 Task: Search one way flight ticket for 2 adults, 2 infants in seat and 1 infant on lap in first from Tulsa: Tulsa International Airport to Jackson: Jackson Hole Airport on 5-2-2023. Choice of flights is United. Number of bags: 5 checked bags. Price is upto 95000. Outbound departure time preference is 19:45.
Action: Mouse moved to (287, 242)
Screenshot: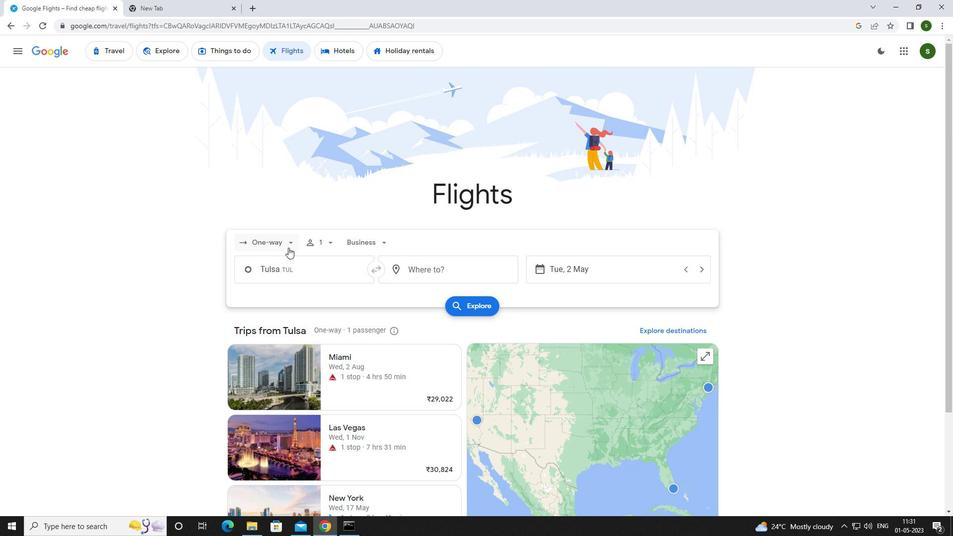 
Action: Mouse pressed left at (287, 242)
Screenshot: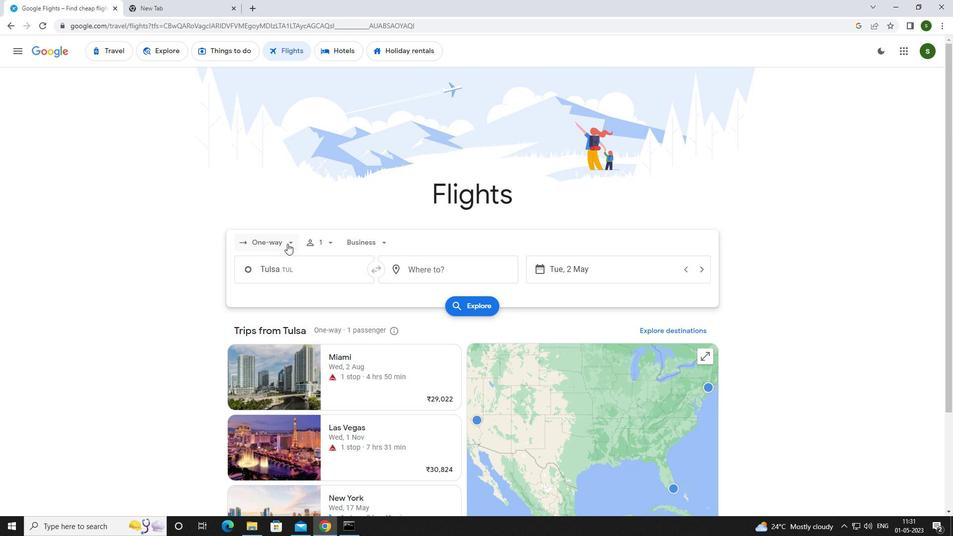 
Action: Mouse moved to (294, 287)
Screenshot: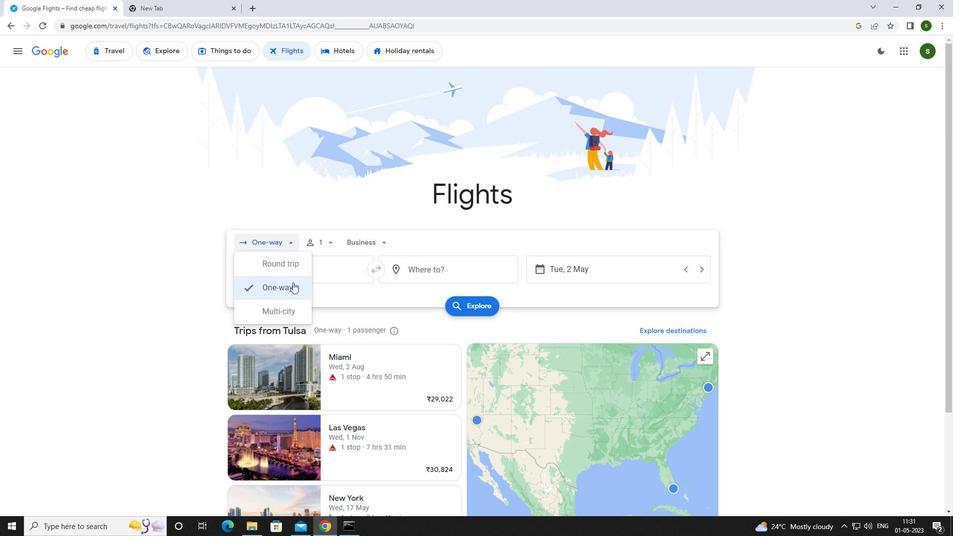 
Action: Mouse pressed left at (294, 287)
Screenshot: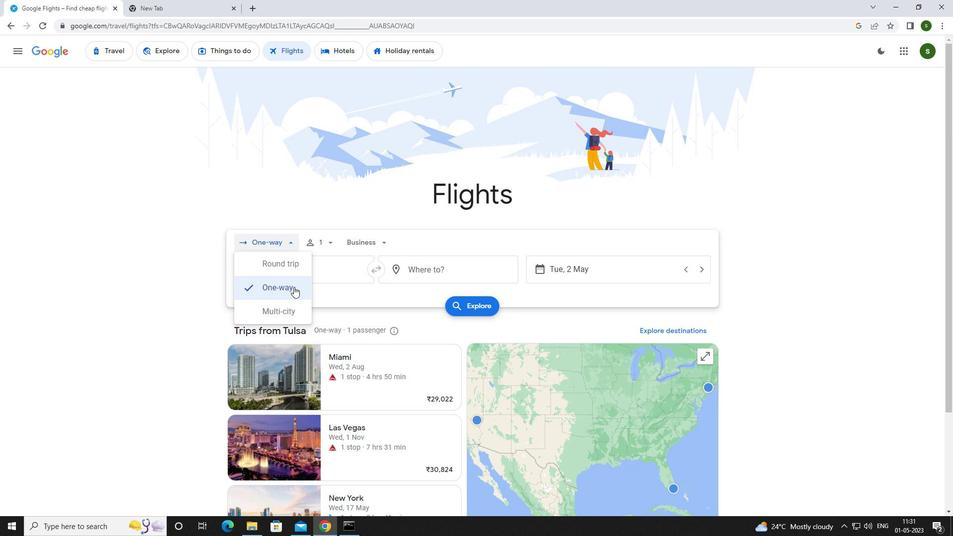 
Action: Mouse moved to (328, 244)
Screenshot: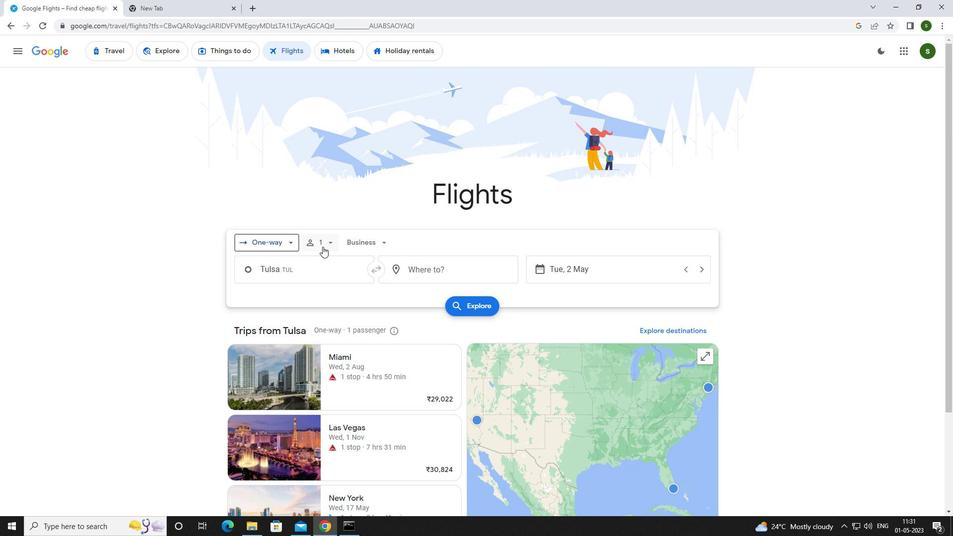 
Action: Mouse pressed left at (328, 244)
Screenshot: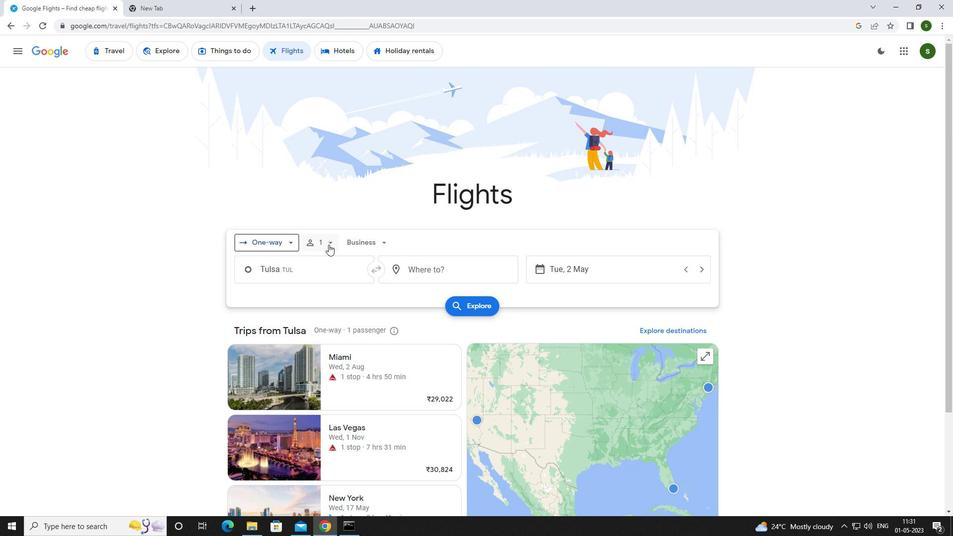 
Action: Mouse moved to (406, 271)
Screenshot: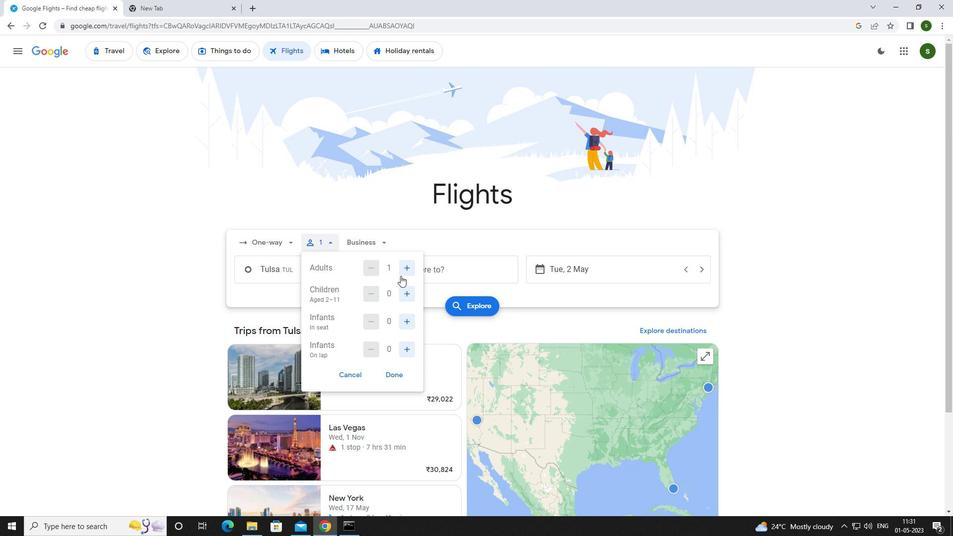 
Action: Mouse pressed left at (406, 271)
Screenshot: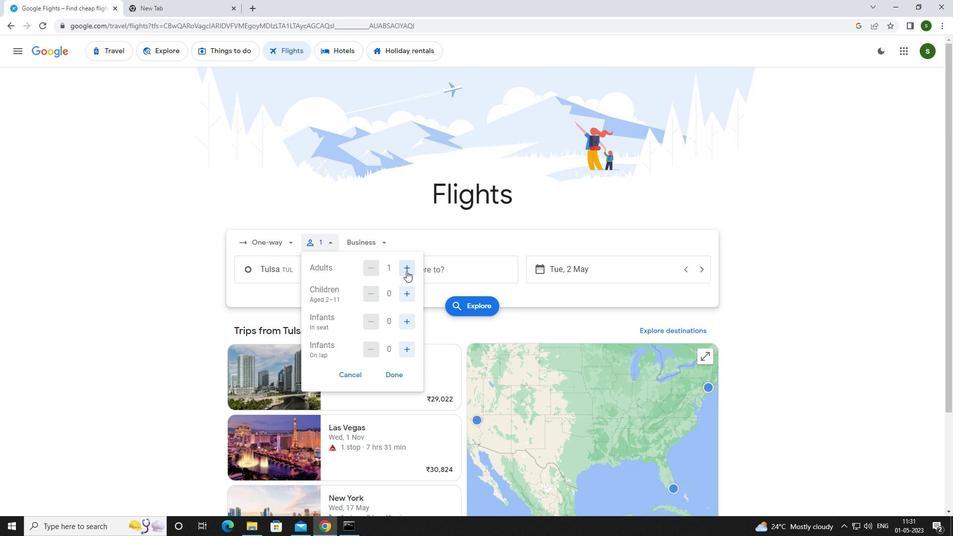 
Action: Mouse moved to (410, 319)
Screenshot: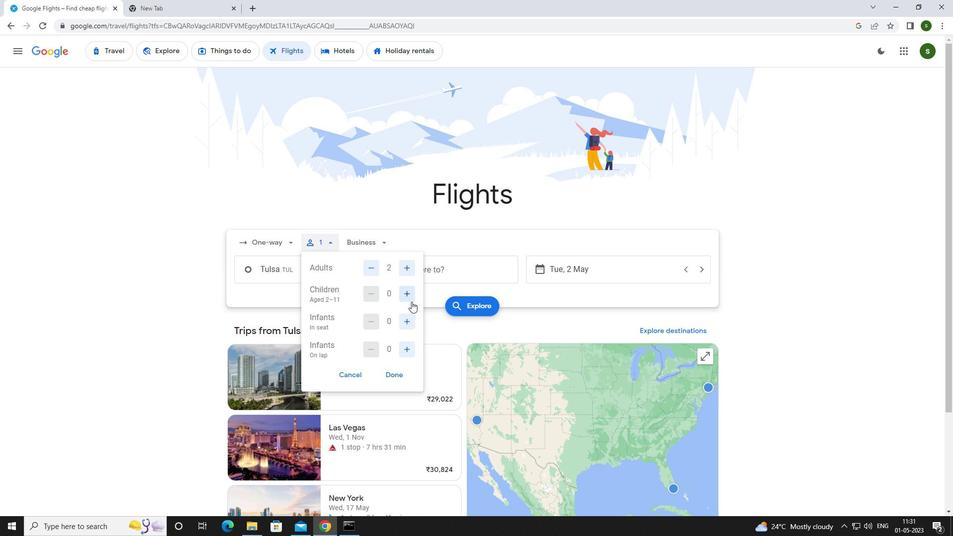 
Action: Mouse pressed left at (410, 319)
Screenshot: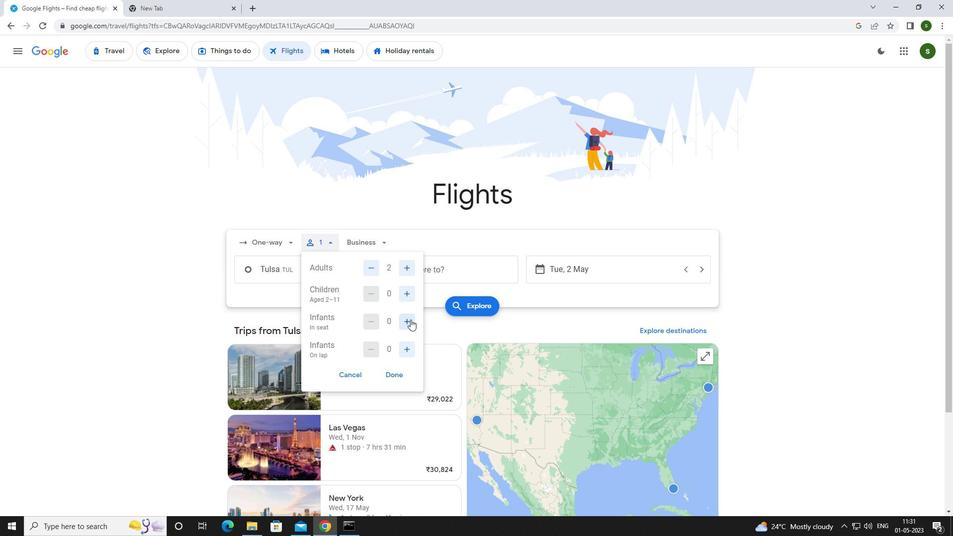 
Action: Mouse pressed left at (410, 319)
Screenshot: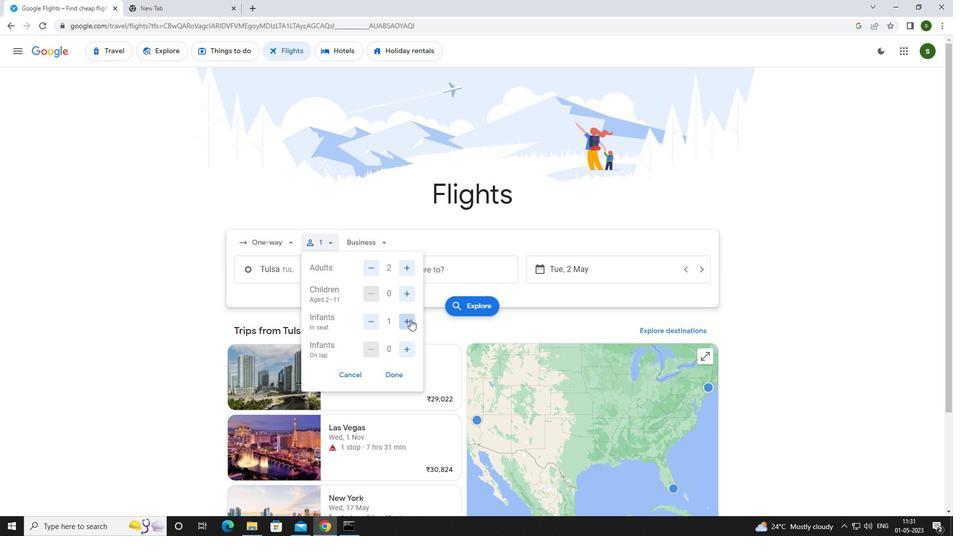 
Action: Mouse moved to (403, 346)
Screenshot: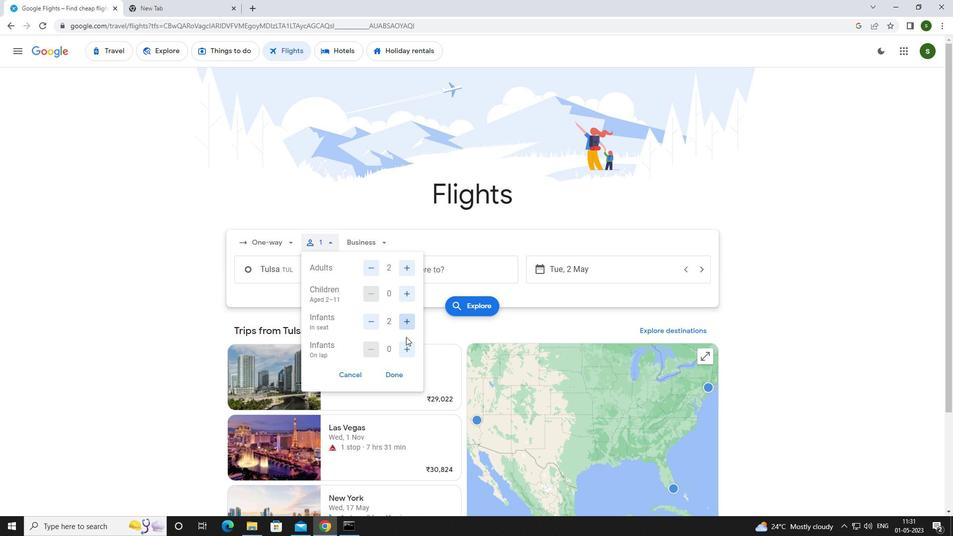 
Action: Mouse pressed left at (403, 346)
Screenshot: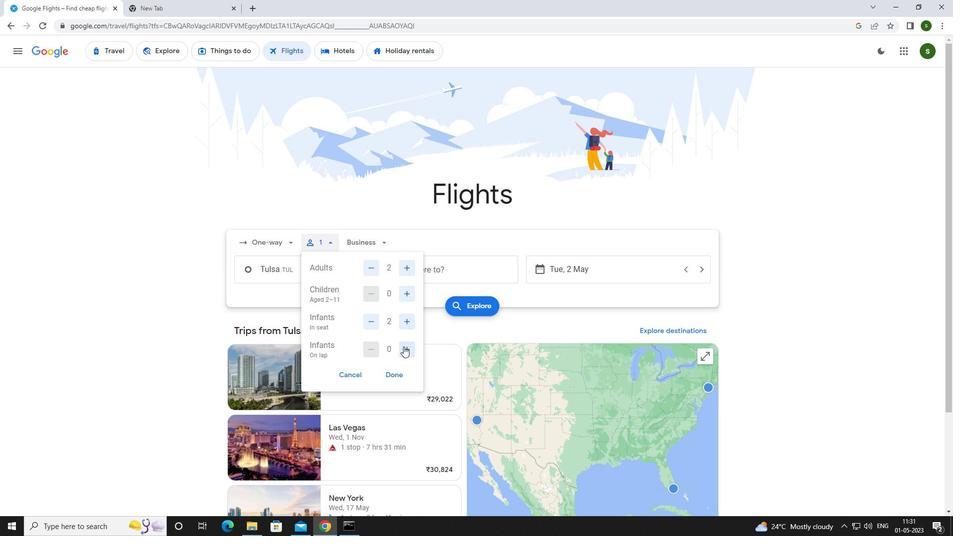 
Action: Mouse moved to (385, 245)
Screenshot: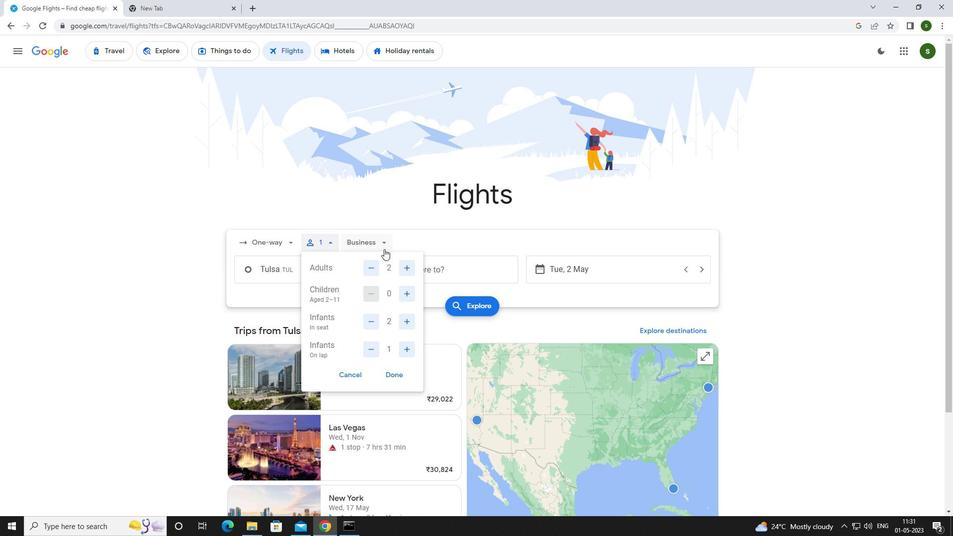 
Action: Mouse pressed left at (385, 245)
Screenshot: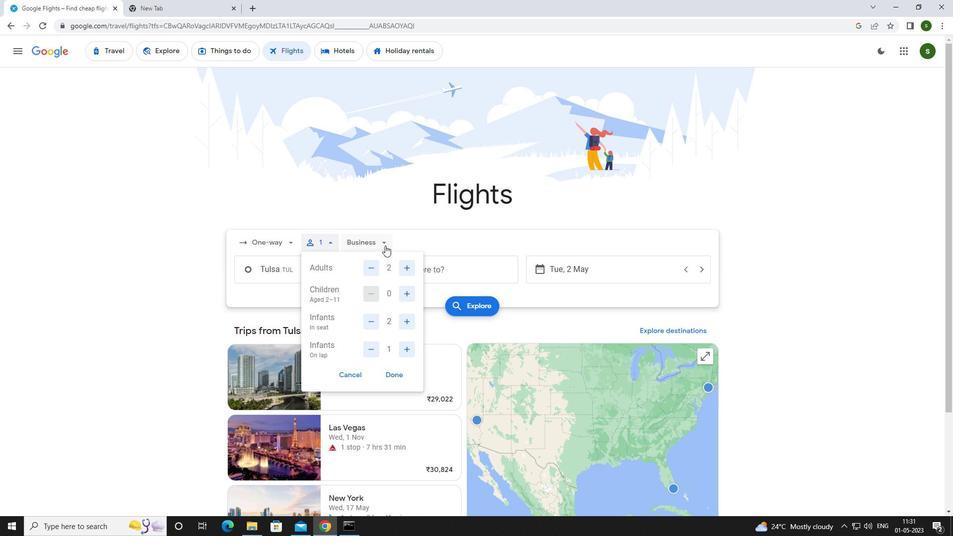 
Action: Mouse moved to (384, 338)
Screenshot: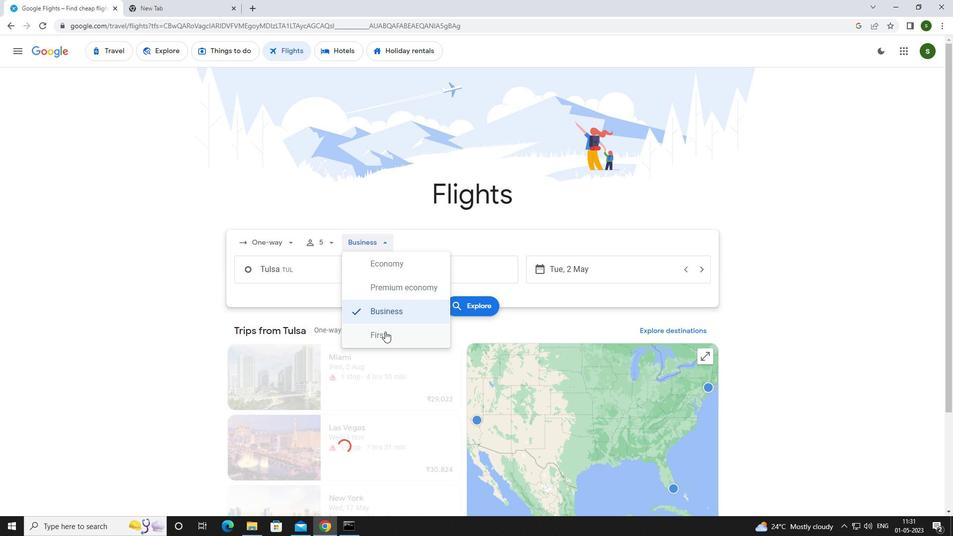 
Action: Mouse pressed left at (384, 338)
Screenshot: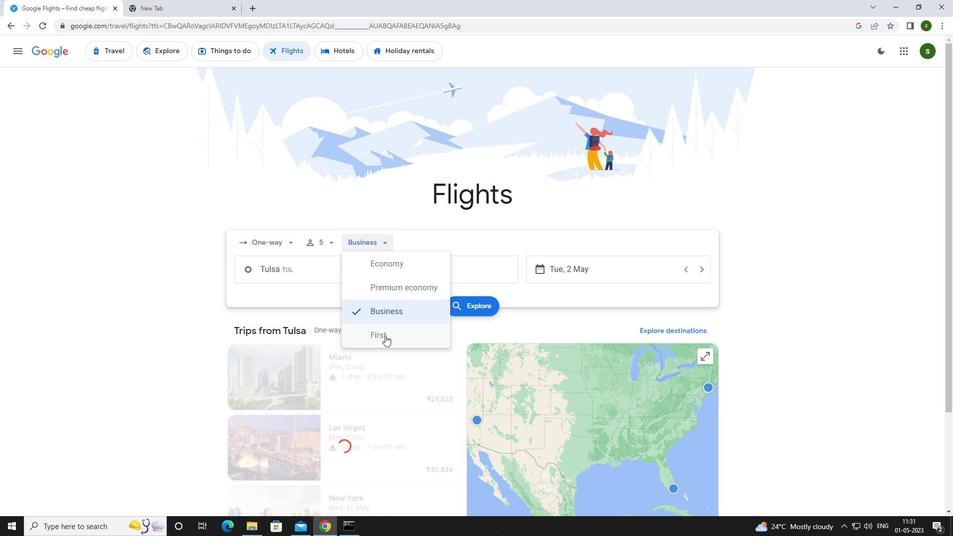 
Action: Mouse moved to (298, 265)
Screenshot: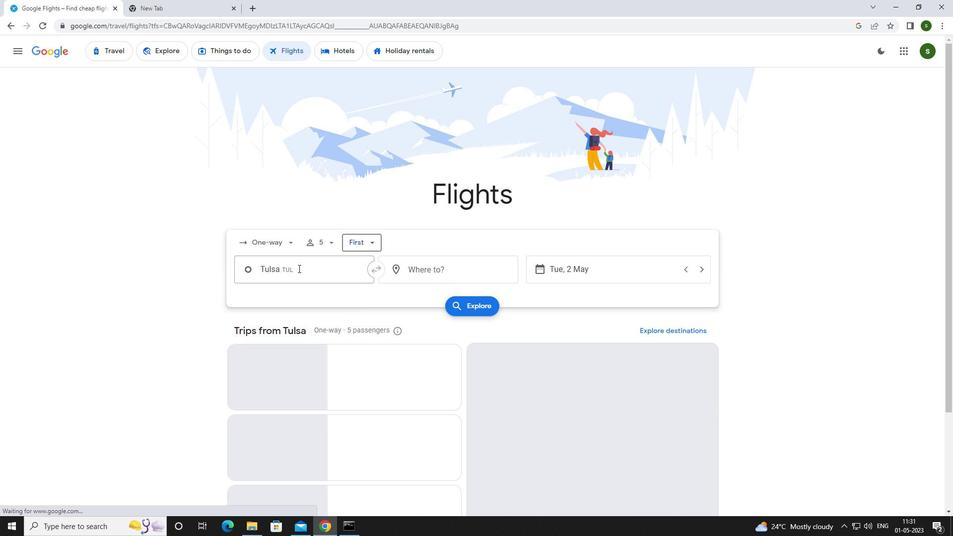 
Action: Mouse pressed left at (298, 265)
Screenshot: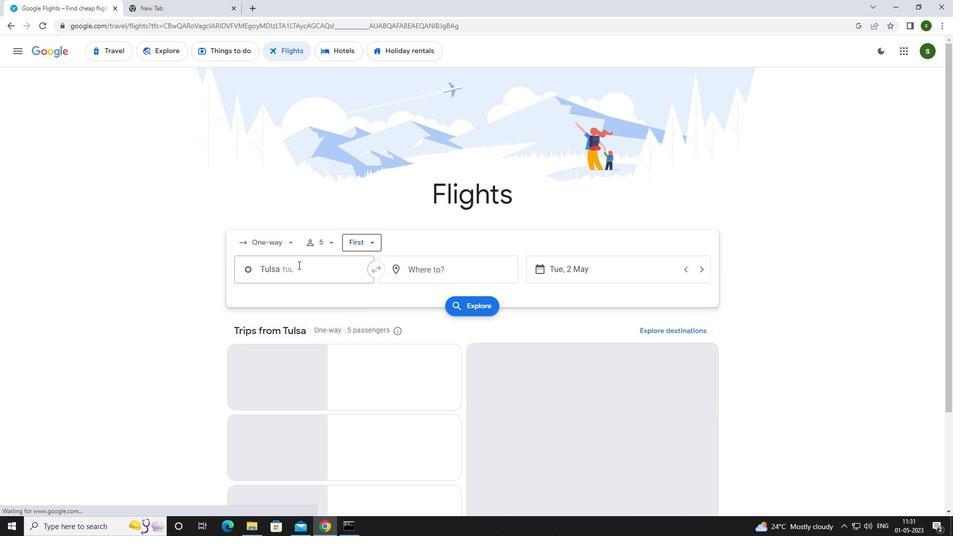 
Action: Mouse moved to (298, 264)
Screenshot: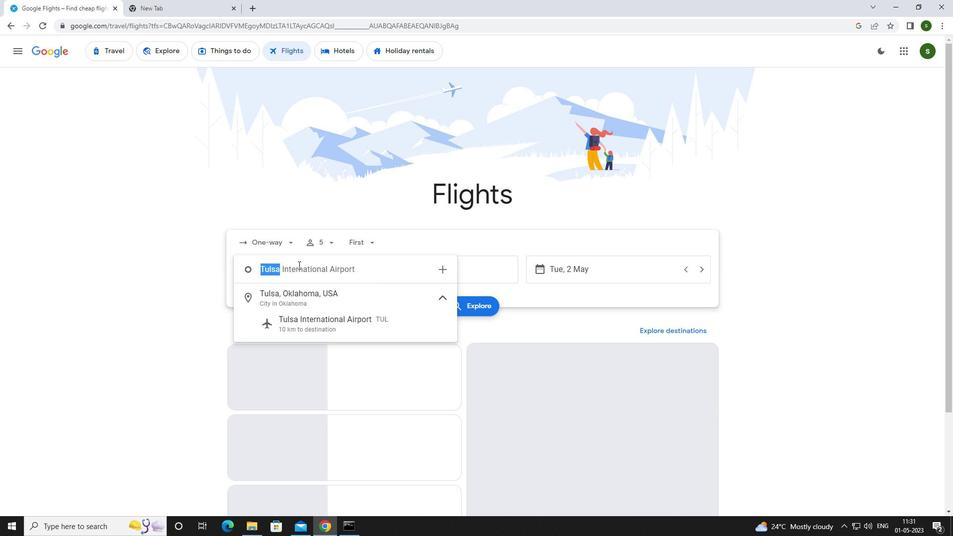 
Action: Key pressed t<Key.caps_lock>ulsa
Screenshot: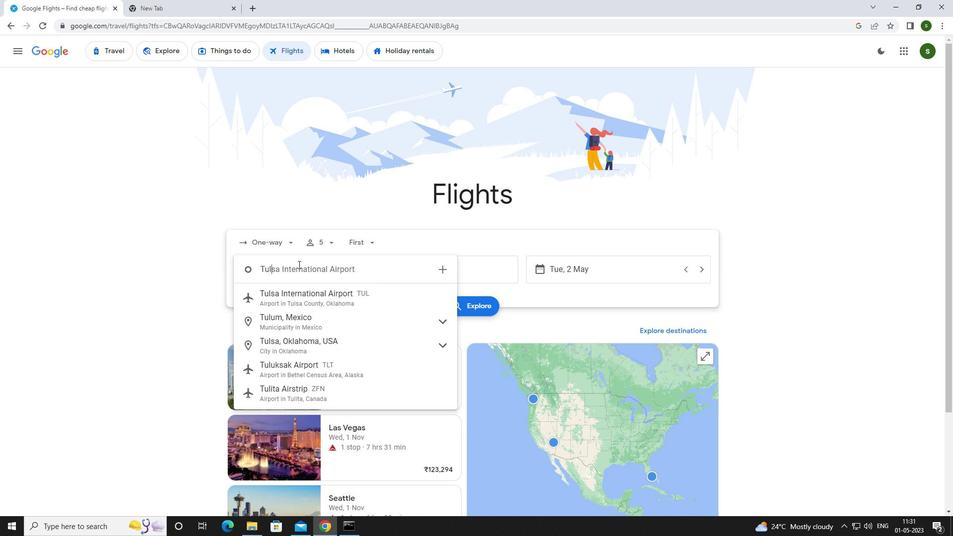 
Action: Mouse moved to (327, 332)
Screenshot: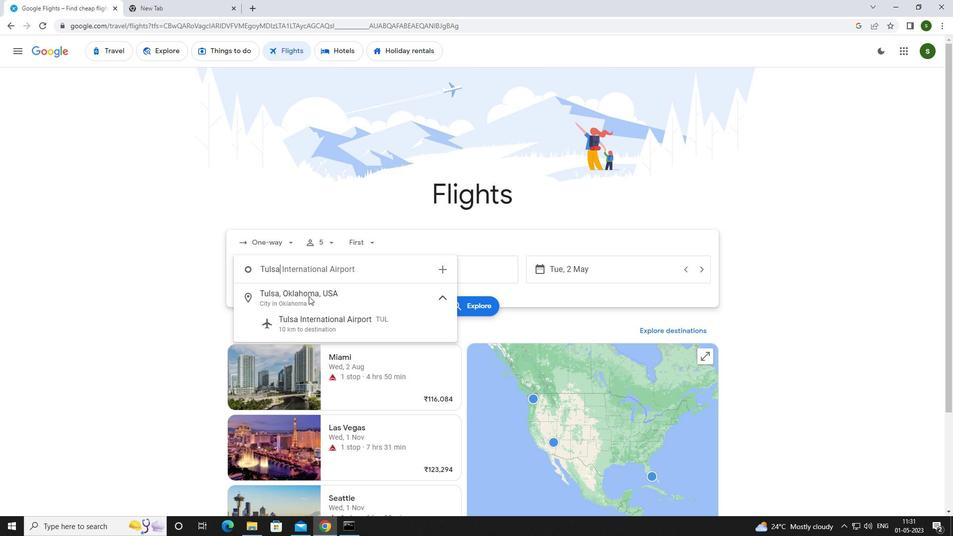 
Action: Mouse pressed left at (327, 332)
Screenshot: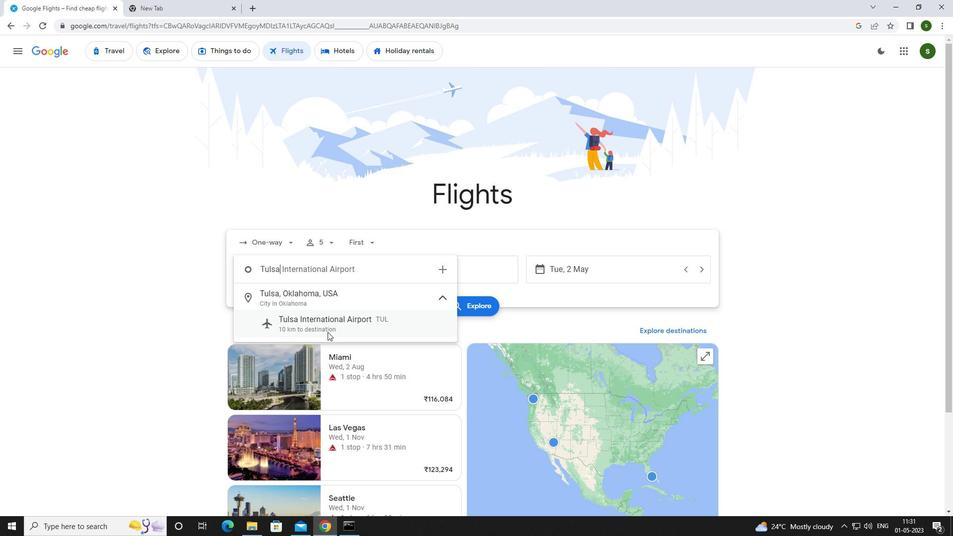 
Action: Mouse moved to (424, 270)
Screenshot: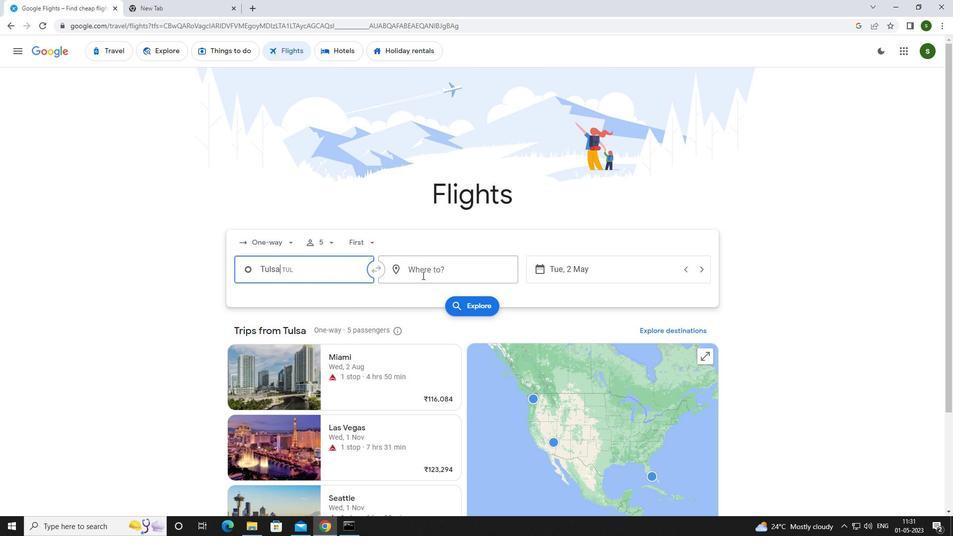 
Action: Mouse pressed left at (424, 270)
Screenshot: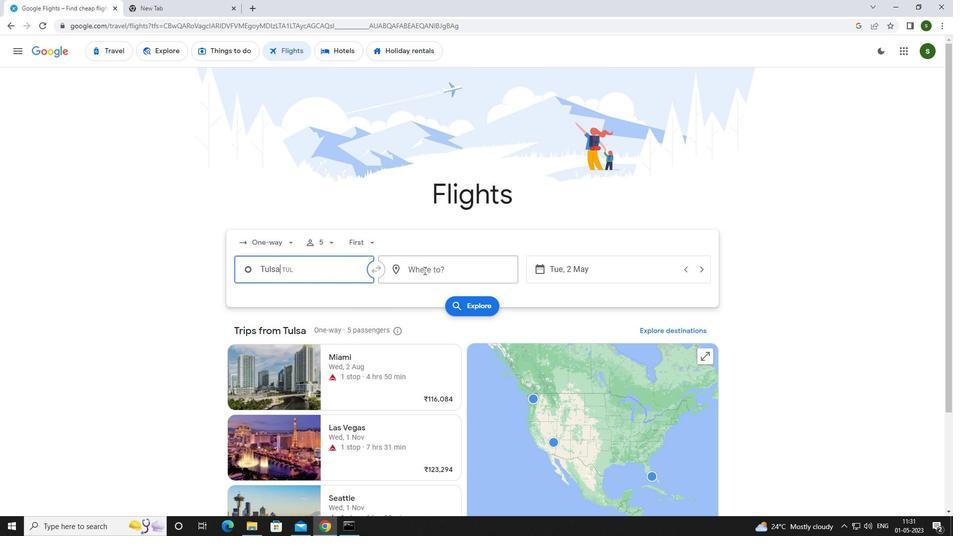 
Action: Mouse moved to (407, 274)
Screenshot: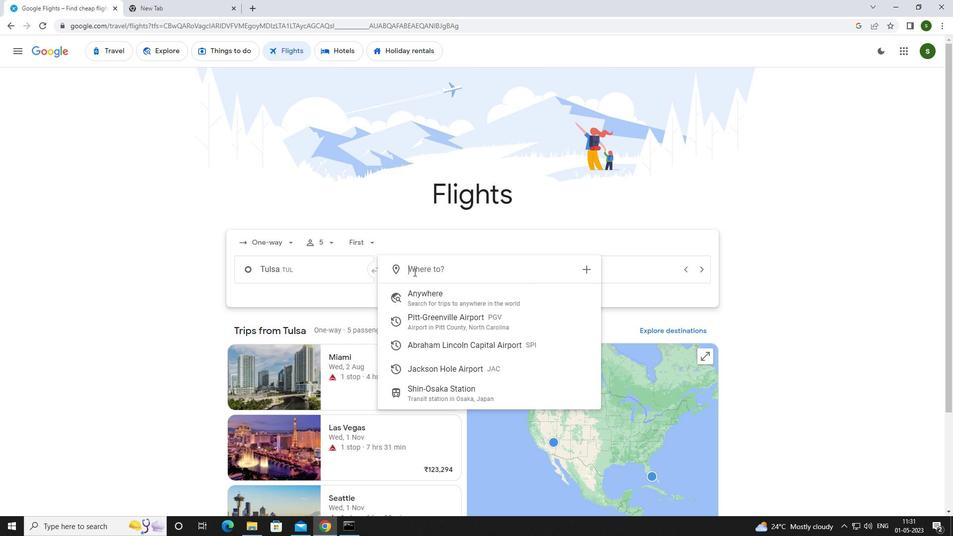 
Action: Key pressed <Key.caps_lock>j<Key.caps_lock>ackson<Key.space>h
Screenshot: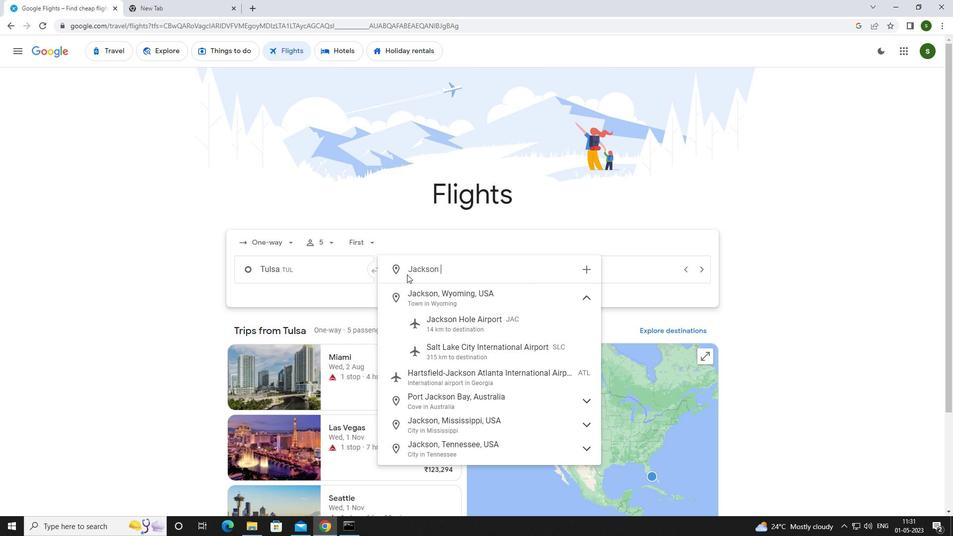 
Action: Mouse moved to (429, 316)
Screenshot: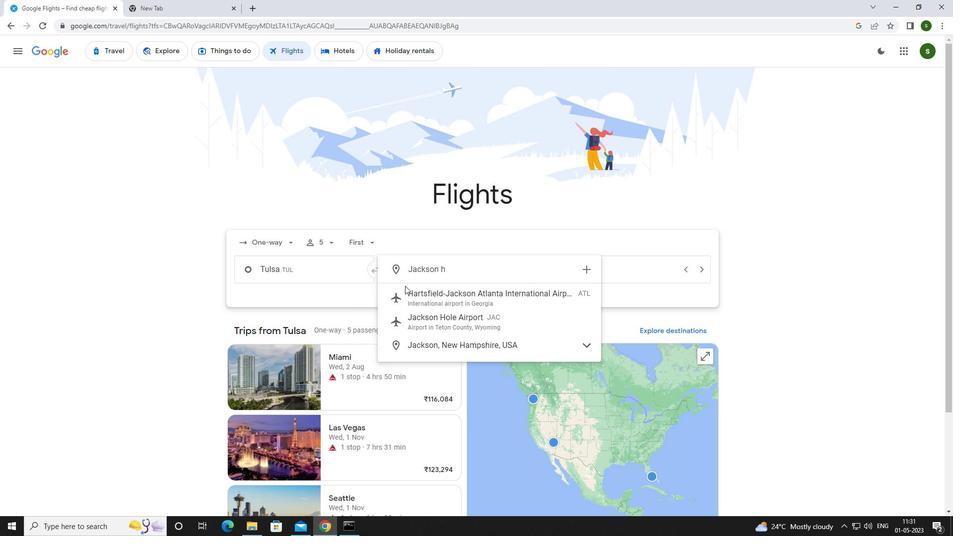 
Action: Mouse pressed left at (429, 316)
Screenshot: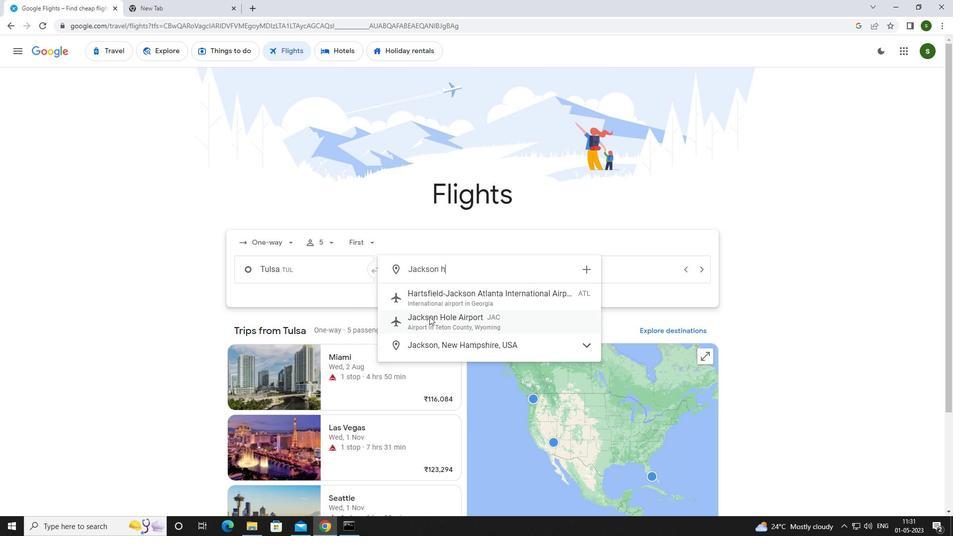 
Action: Mouse moved to (589, 274)
Screenshot: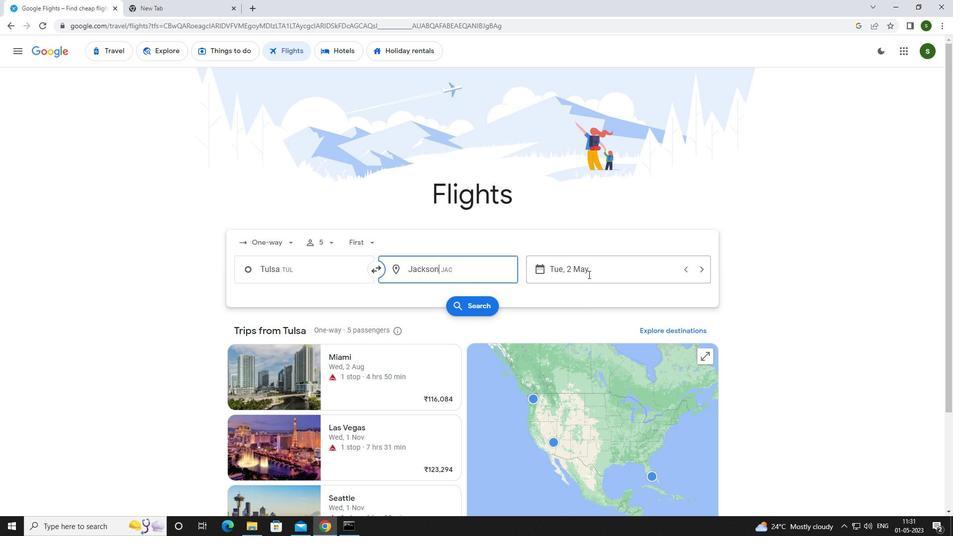 
Action: Mouse pressed left at (589, 274)
Screenshot: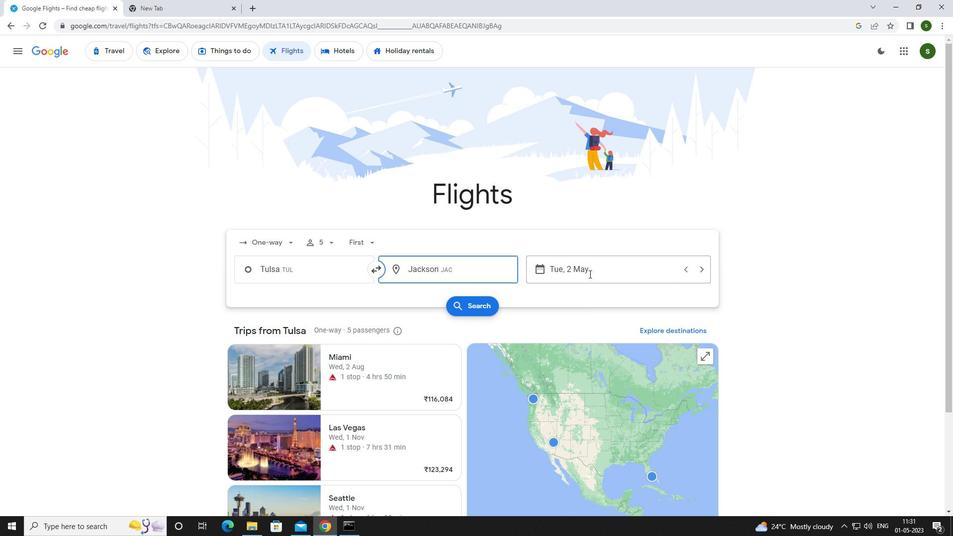 
Action: Mouse moved to (411, 336)
Screenshot: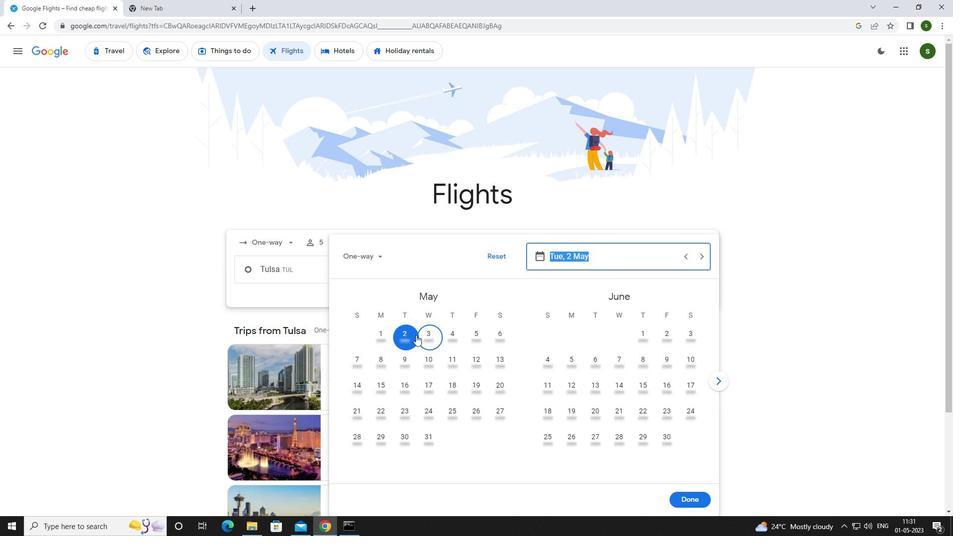 
Action: Mouse pressed left at (411, 336)
Screenshot: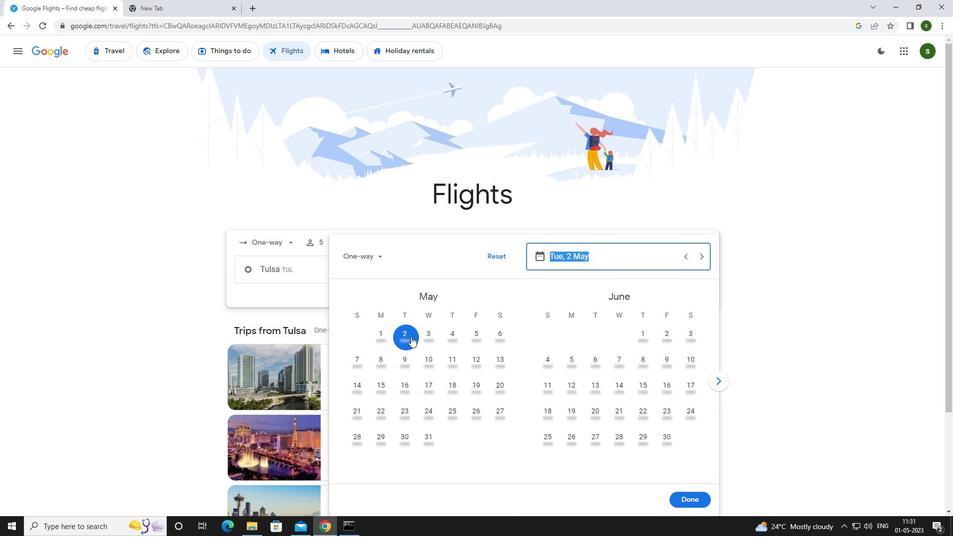 
Action: Mouse moved to (690, 496)
Screenshot: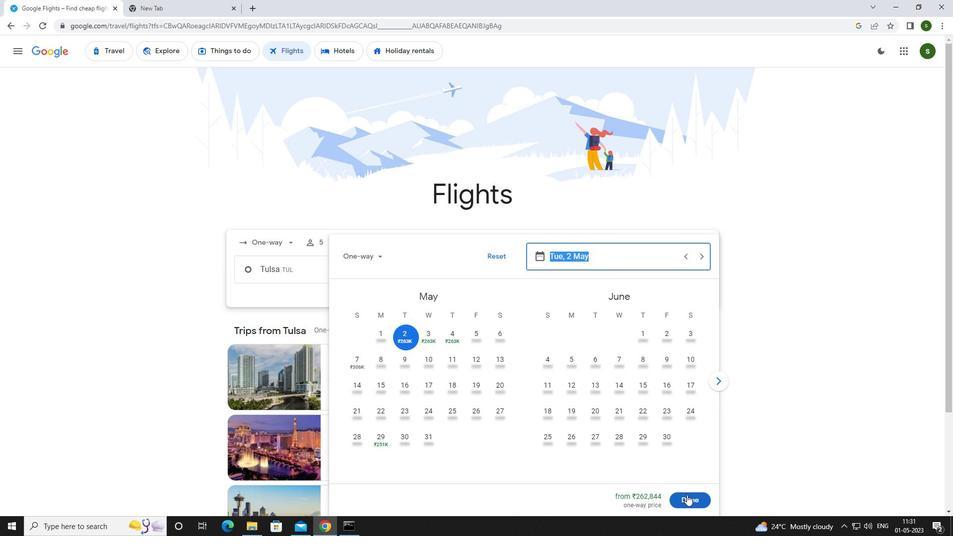 
Action: Mouse pressed left at (690, 496)
Screenshot: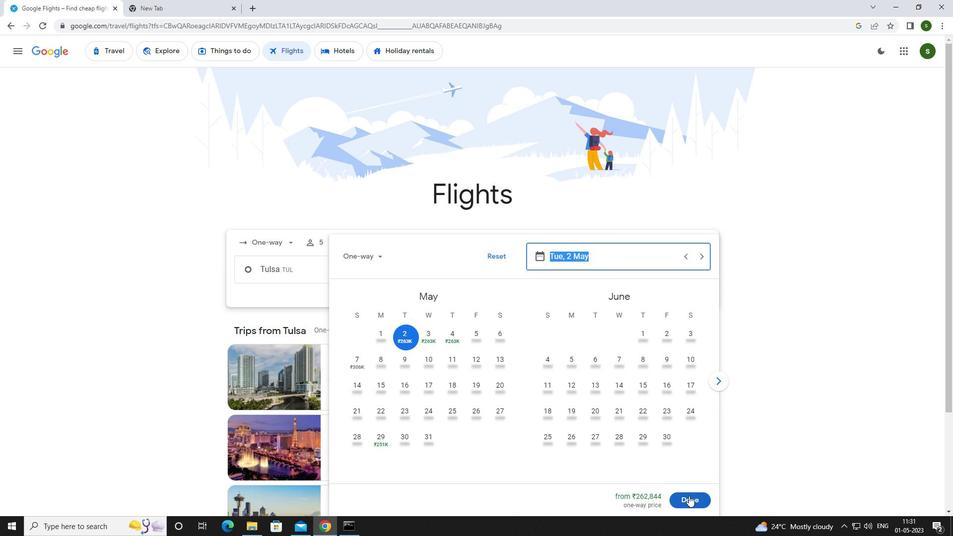 
Action: Mouse moved to (477, 309)
Screenshot: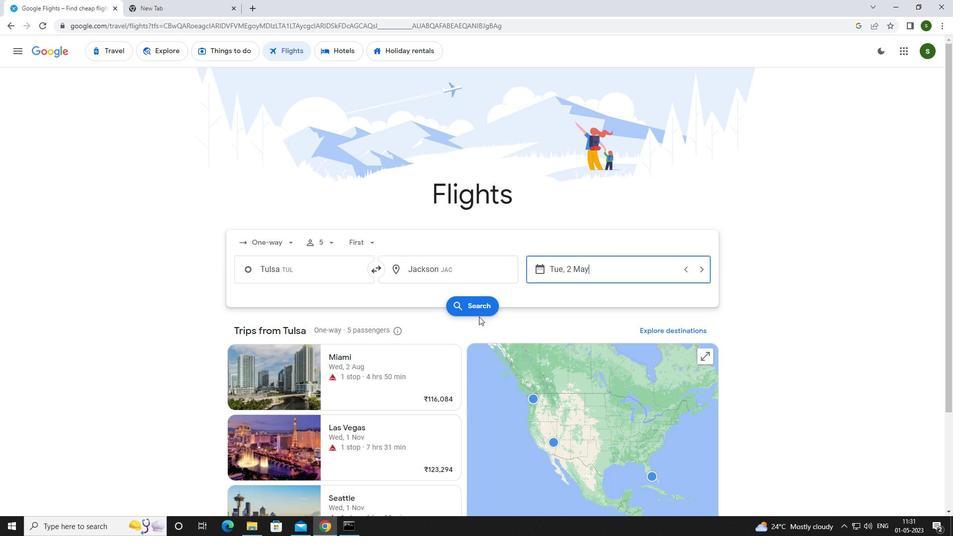 
Action: Mouse pressed left at (477, 309)
Screenshot: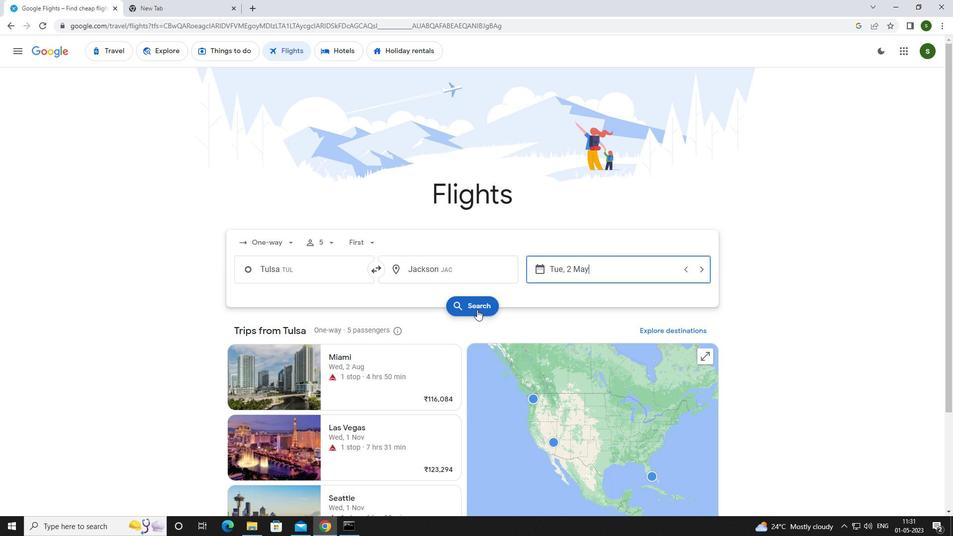 
Action: Mouse moved to (254, 144)
Screenshot: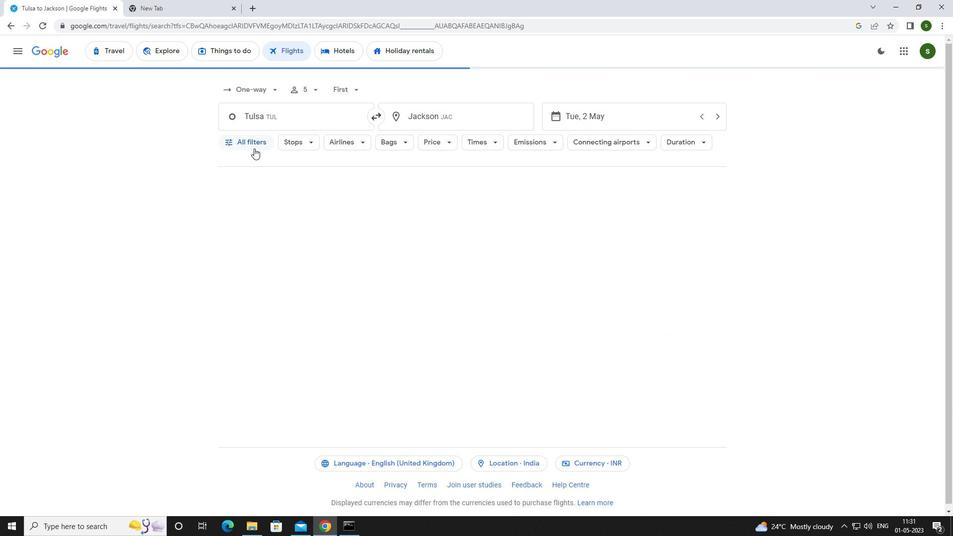 
Action: Mouse pressed left at (254, 144)
Screenshot: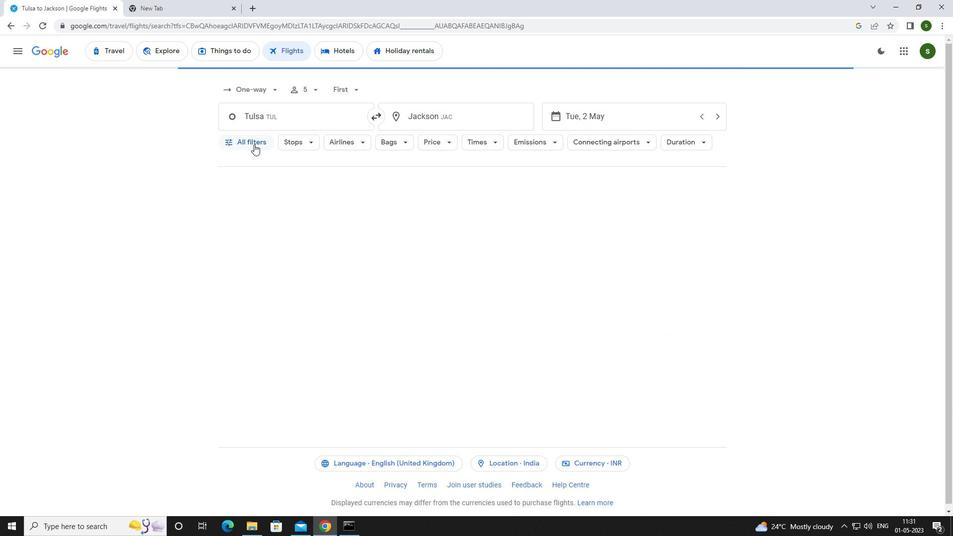 
Action: Mouse moved to (373, 354)
Screenshot: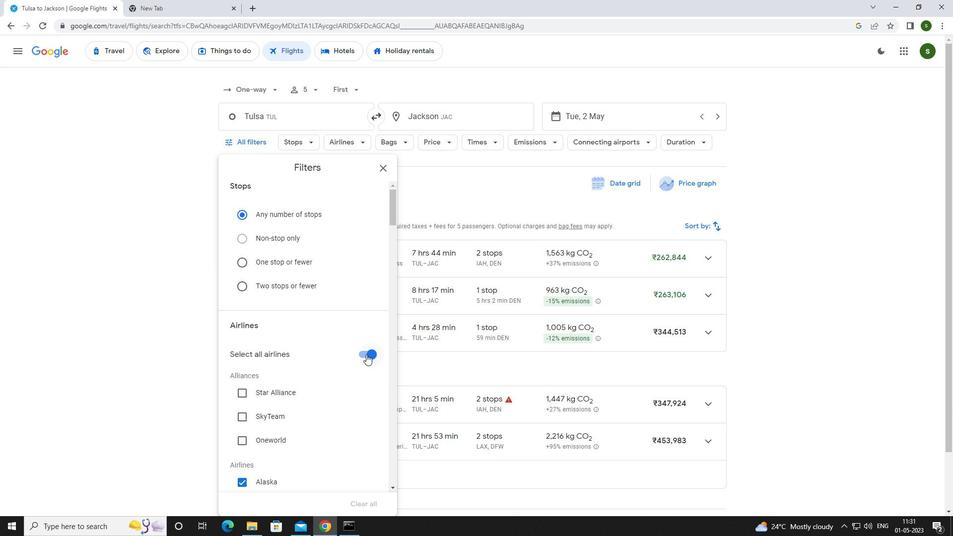 
Action: Mouse pressed left at (373, 354)
Screenshot: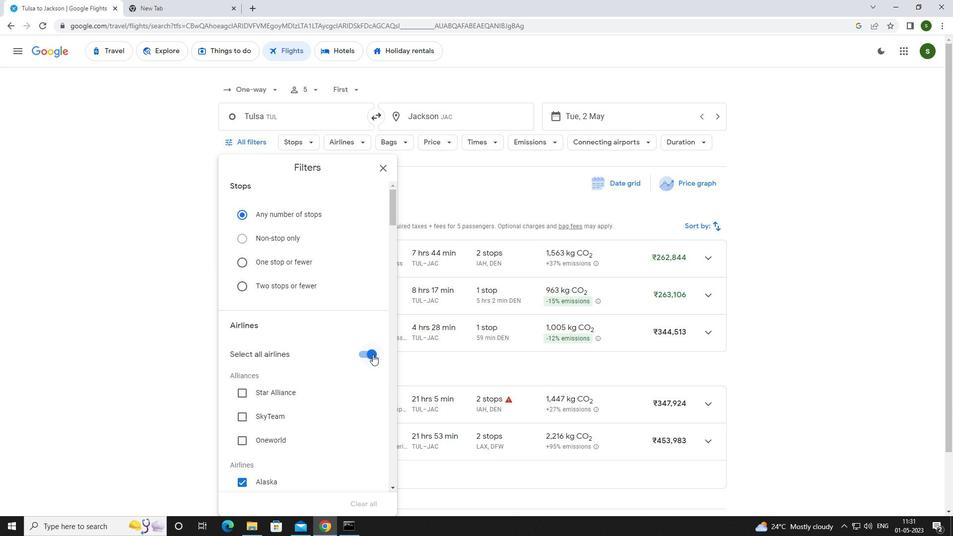 
Action: Mouse moved to (337, 290)
Screenshot: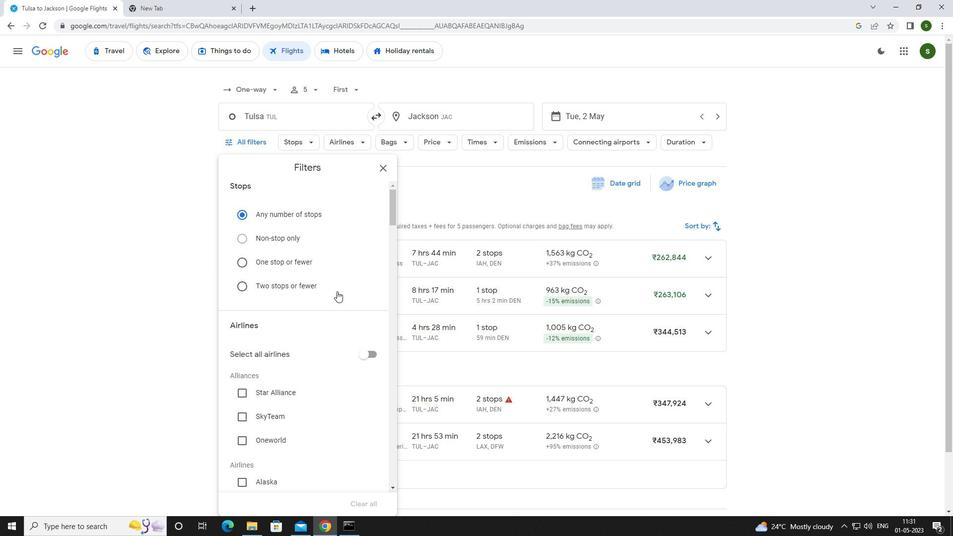 
Action: Mouse scrolled (337, 290) with delta (0, 0)
Screenshot: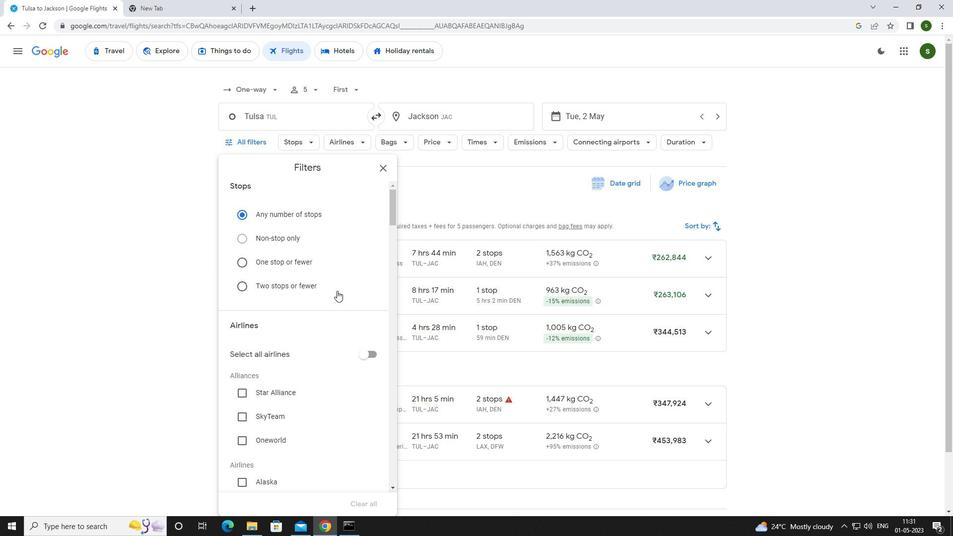 
Action: Mouse scrolled (337, 290) with delta (0, 0)
Screenshot: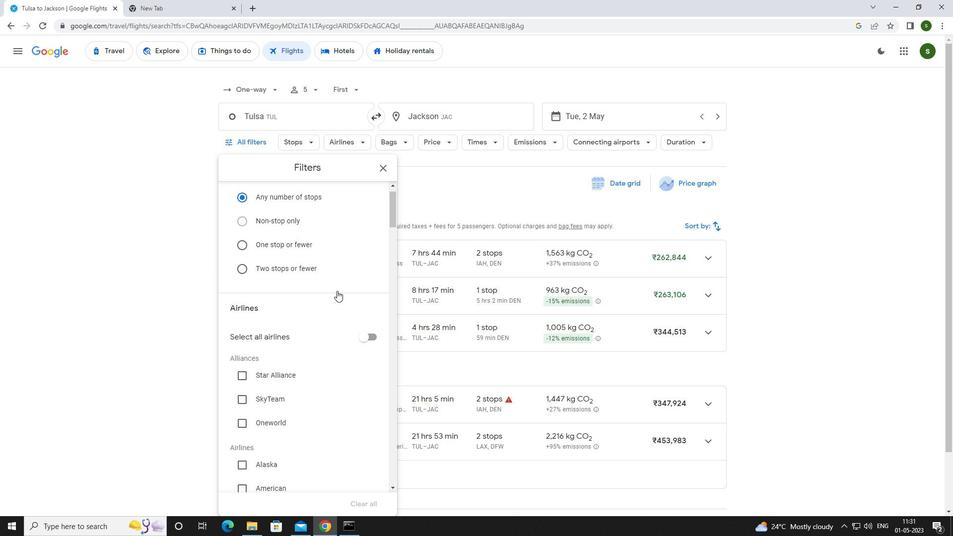 
Action: Mouse scrolled (337, 290) with delta (0, 0)
Screenshot: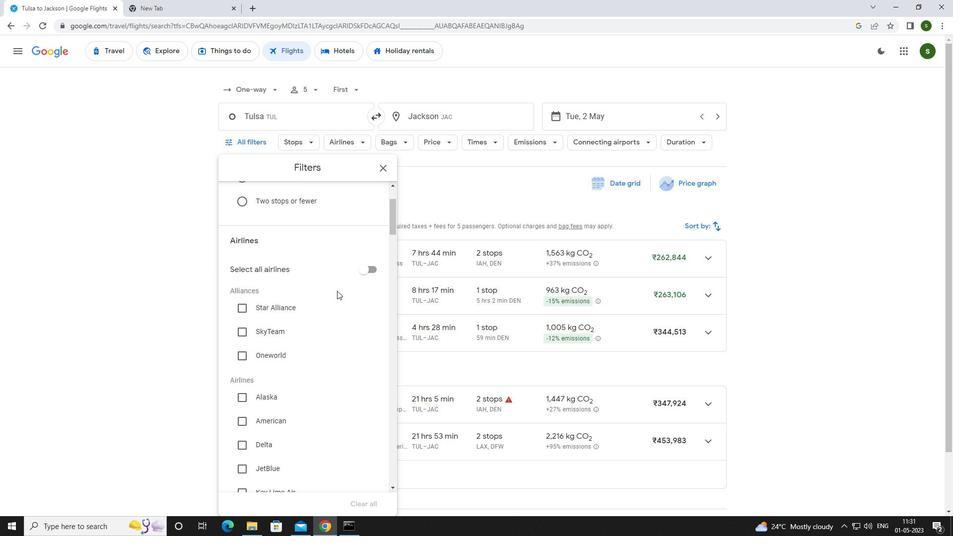 
Action: Mouse scrolled (337, 290) with delta (0, 0)
Screenshot: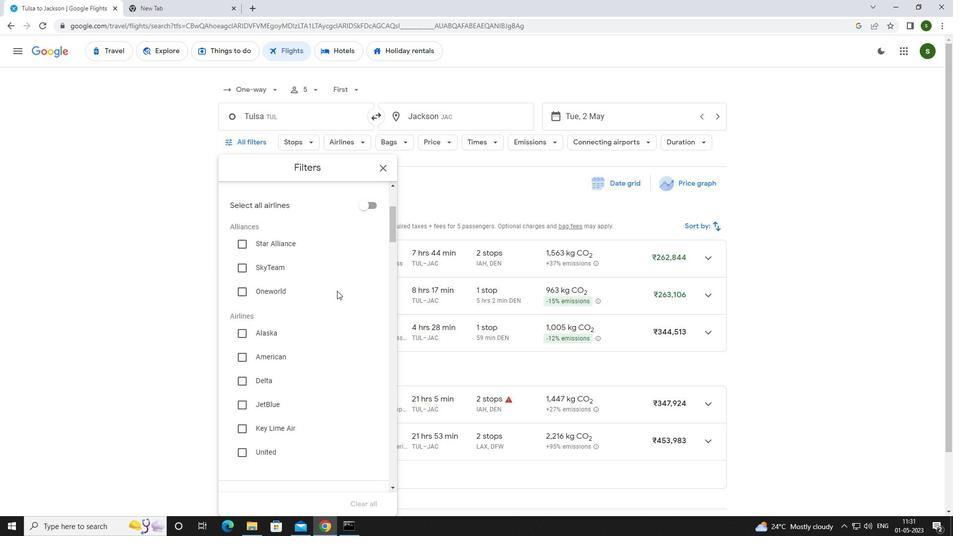 
Action: Mouse scrolled (337, 290) with delta (0, 0)
Screenshot: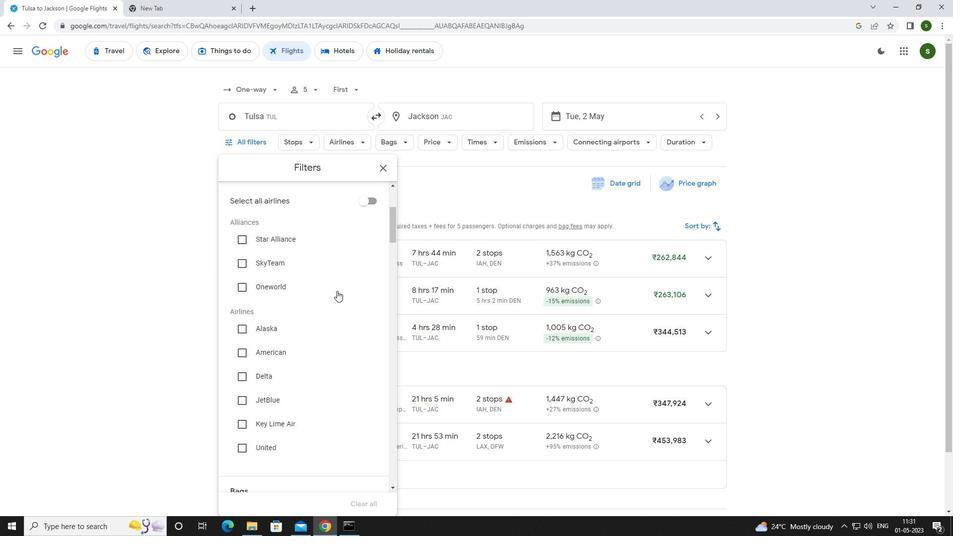 
Action: Mouse scrolled (337, 290) with delta (0, 0)
Screenshot: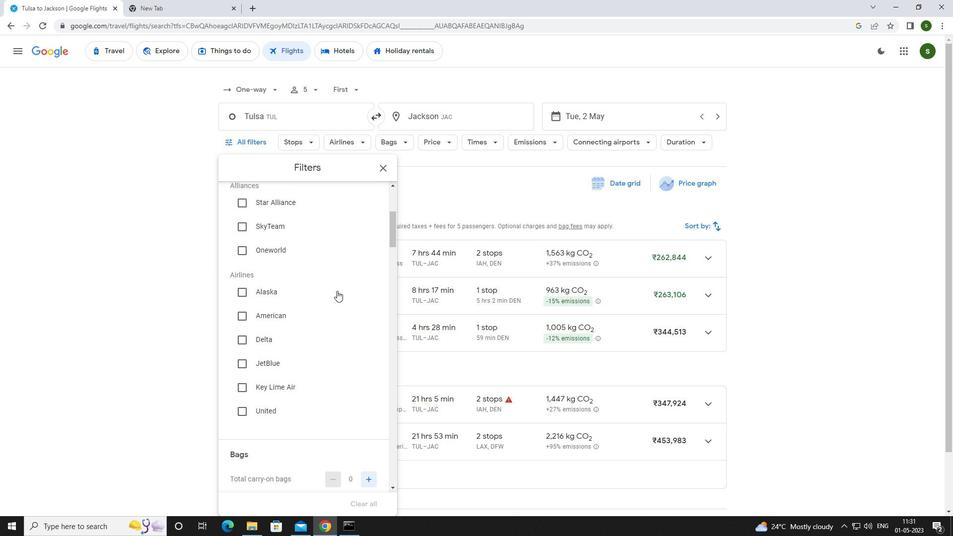 
Action: Mouse moved to (267, 301)
Screenshot: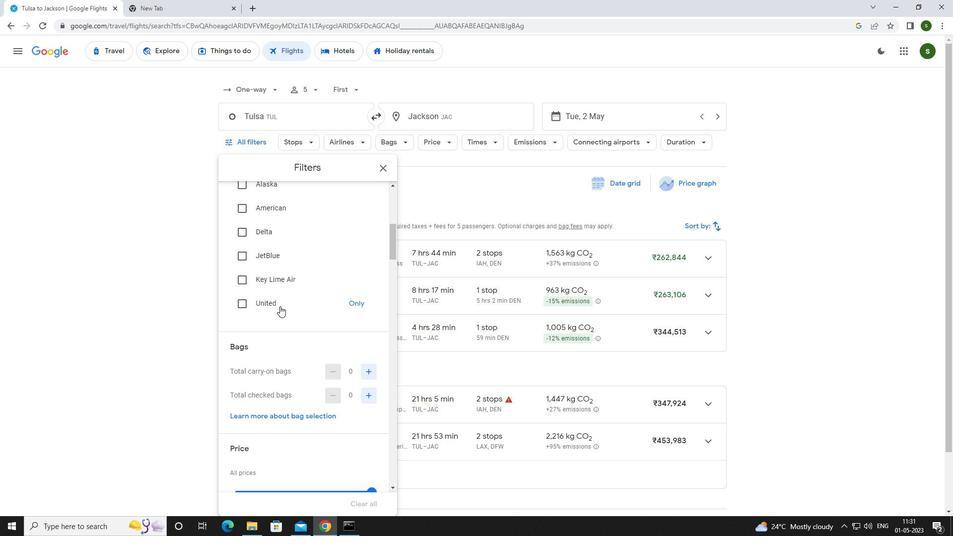 
Action: Mouse pressed left at (267, 301)
Screenshot: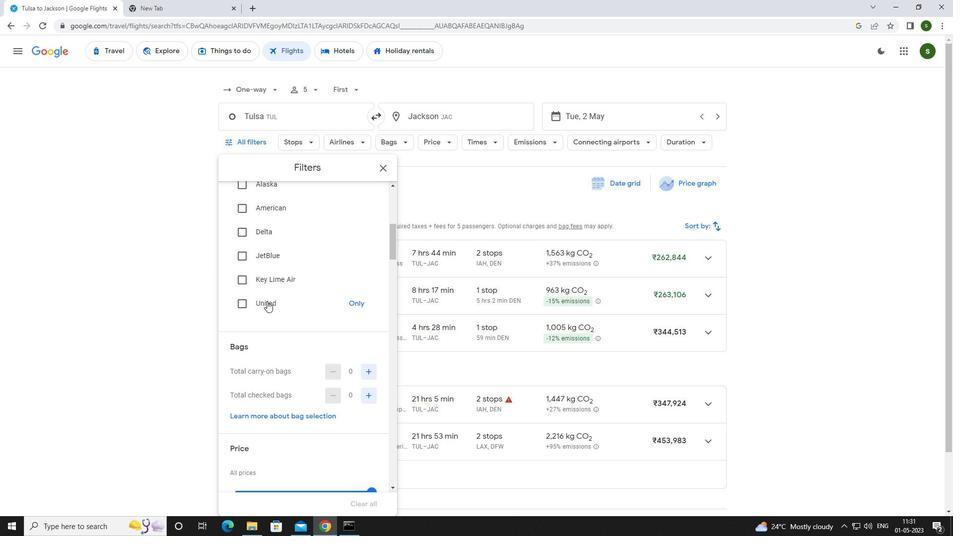 
Action: Mouse scrolled (267, 300) with delta (0, 0)
Screenshot: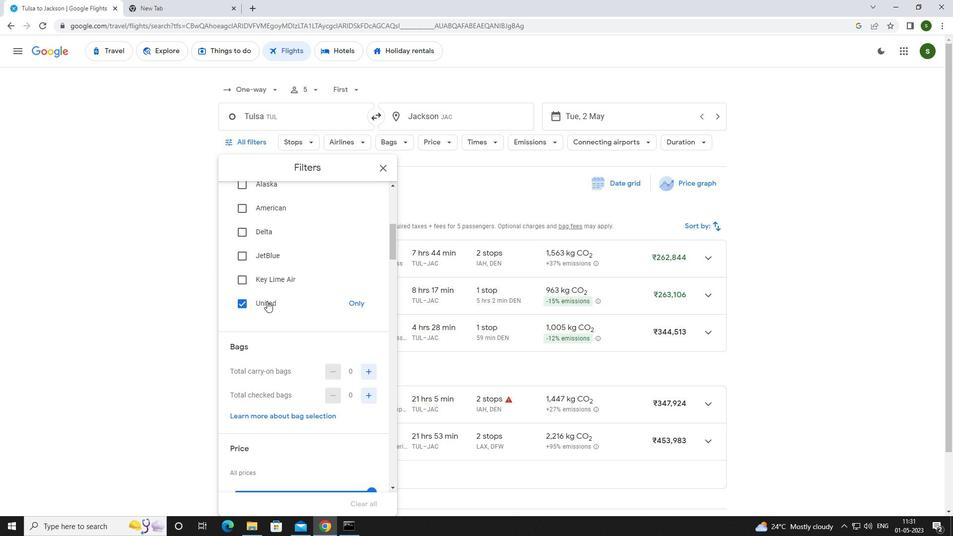 
Action: Mouse scrolled (267, 300) with delta (0, 0)
Screenshot: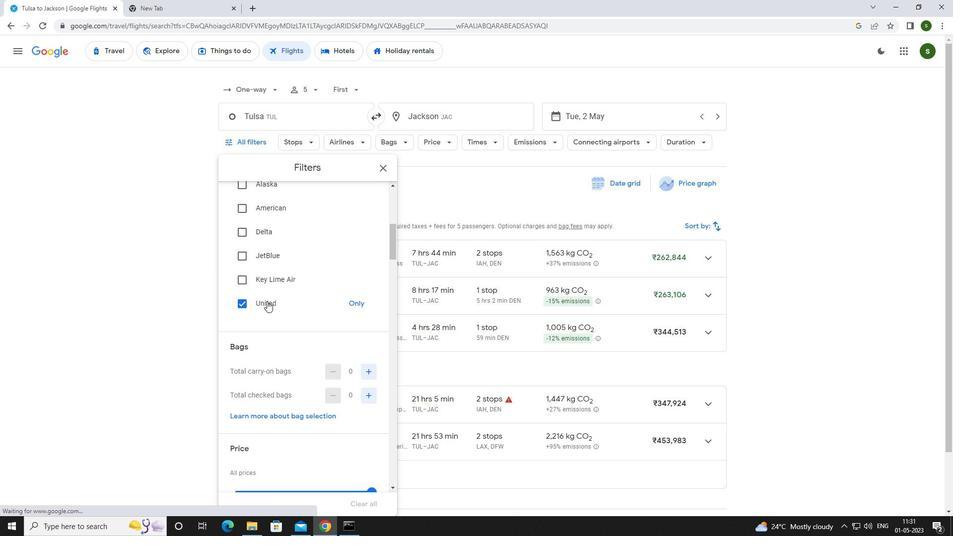 
Action: Mouse moved to (366, 297)
Screenshot: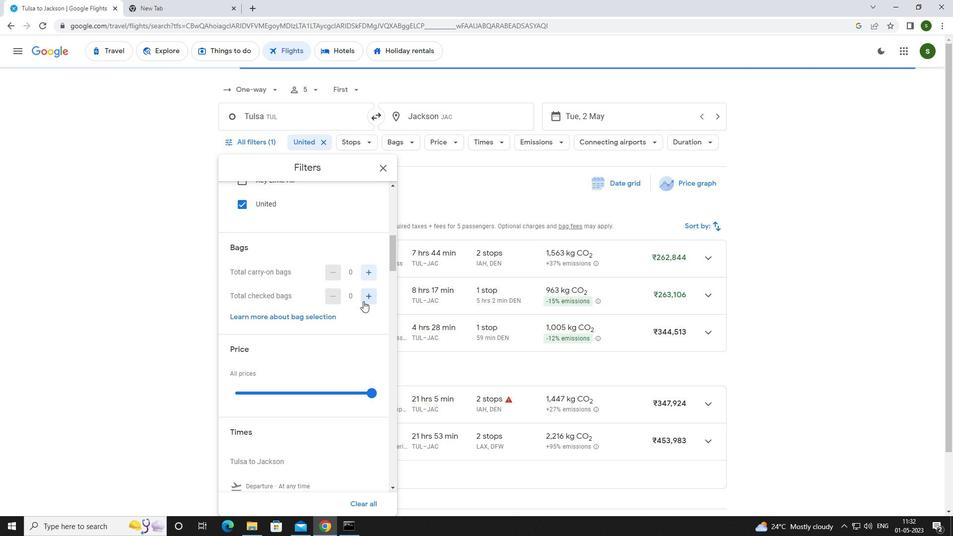 
Action: Mouse pressed left at (366, 297)
Screenshot: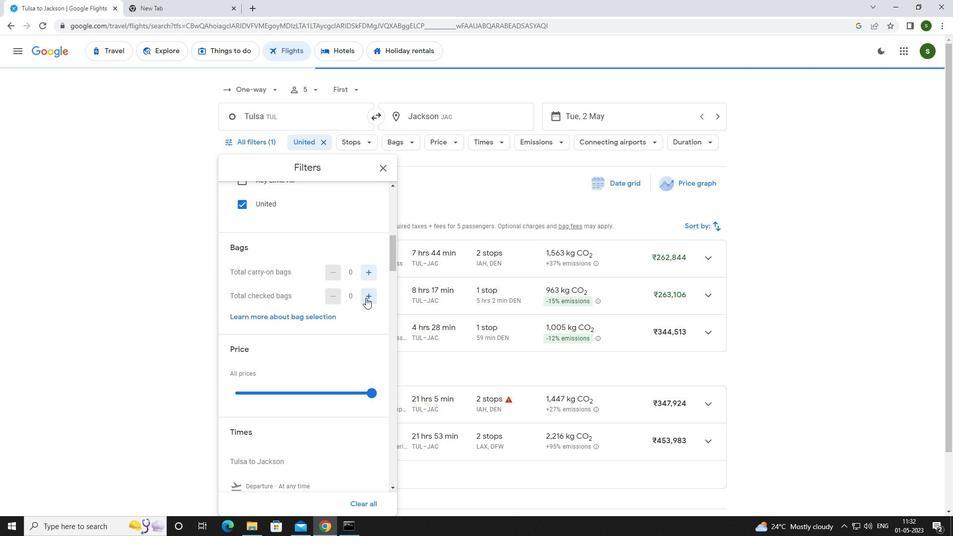 
Action: Mouse pressed left at (366, 297)
Screenshot: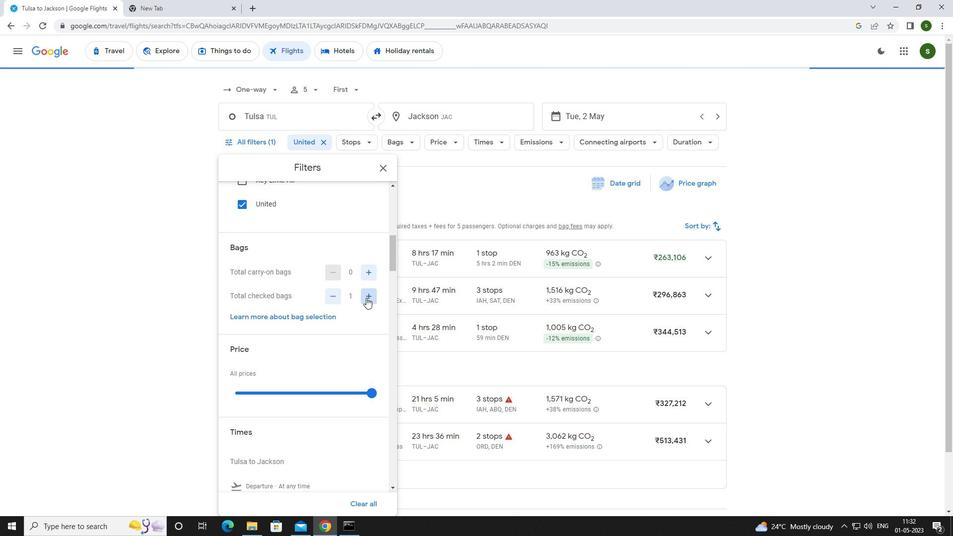 
Action: Mouse pressed left at (366, 297)
Screenshot: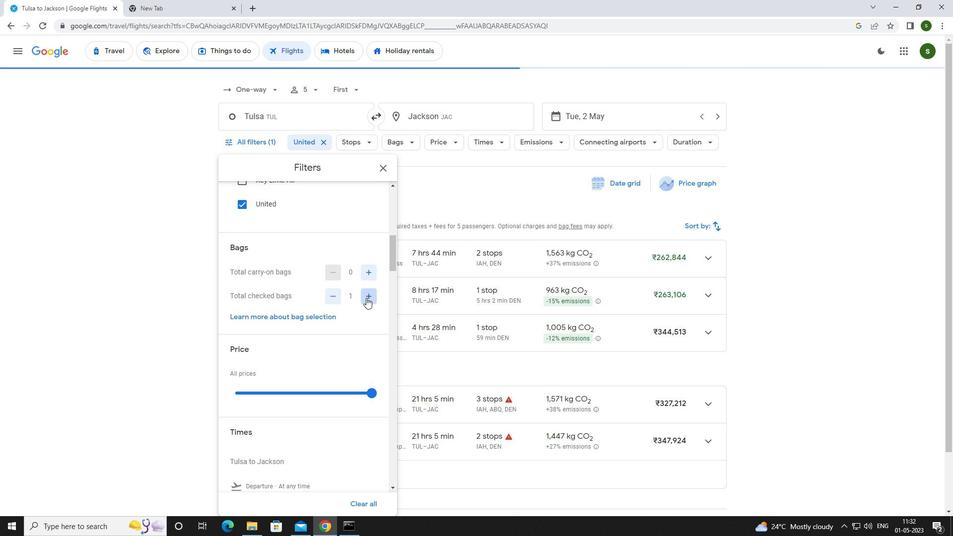
Action: Mouse pressed left at (366, 297)
Screenshot: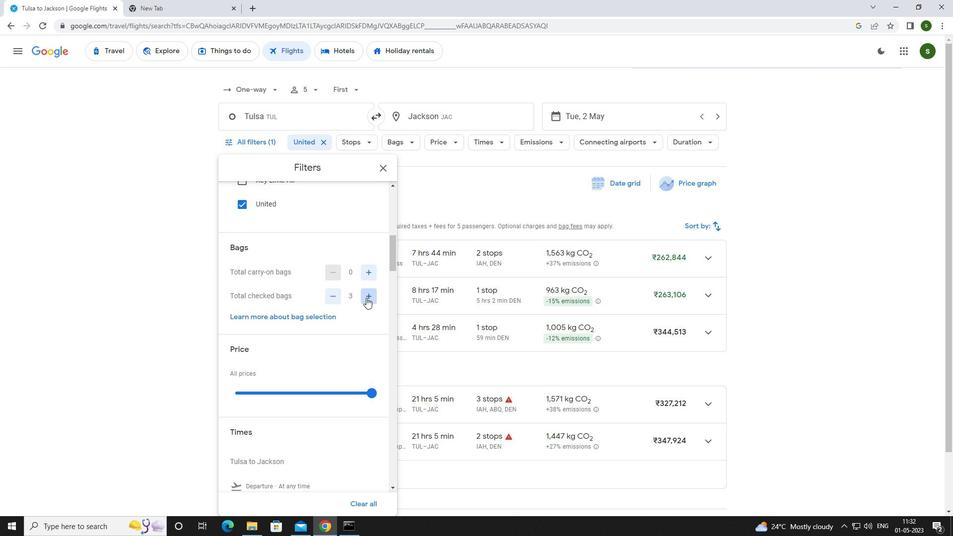 
Action: Mouse pressed left at (366, 297)
Screenshot: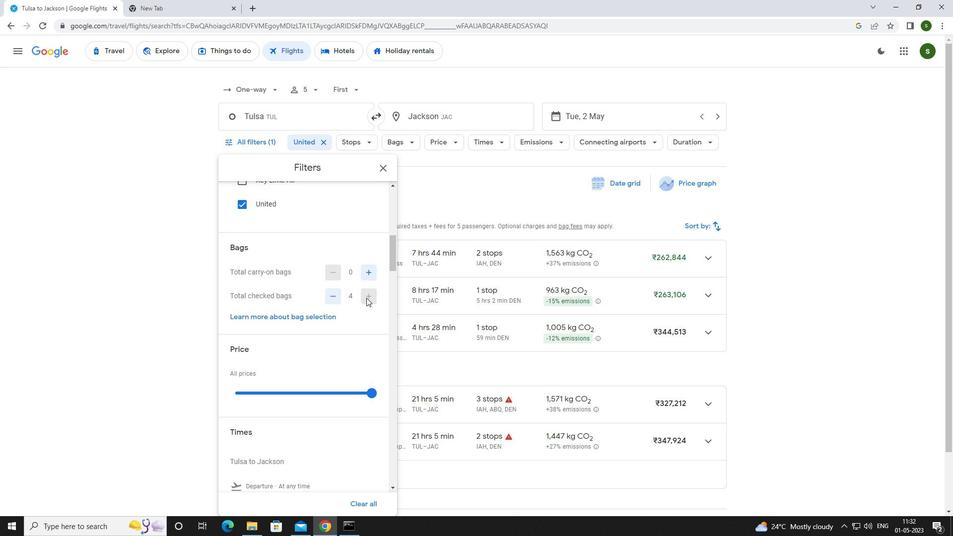 
Action: Mouse scrolled (366, 297) with delta (0, 0)
Screenshot: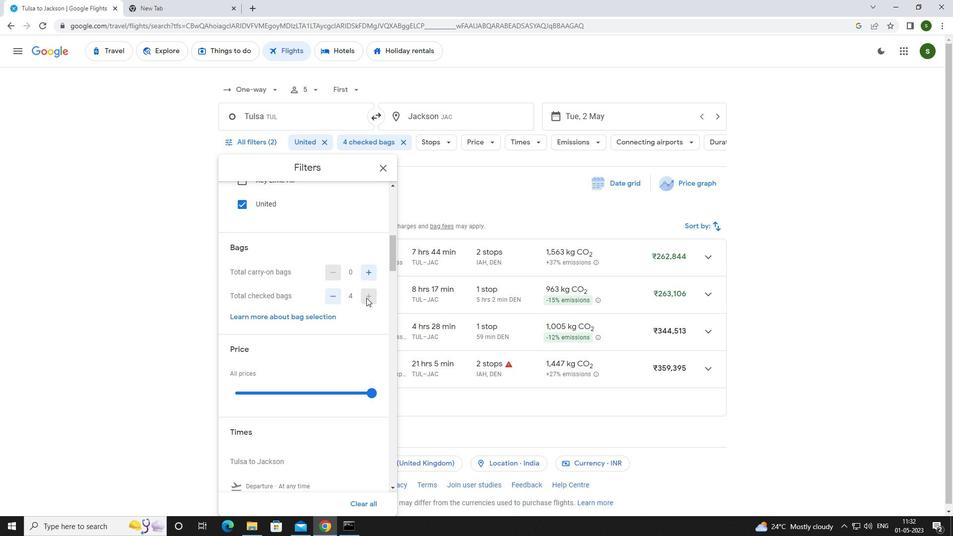 
Action: Mouse scrolled (366, 297) with delta (0, 0)
Screenshot: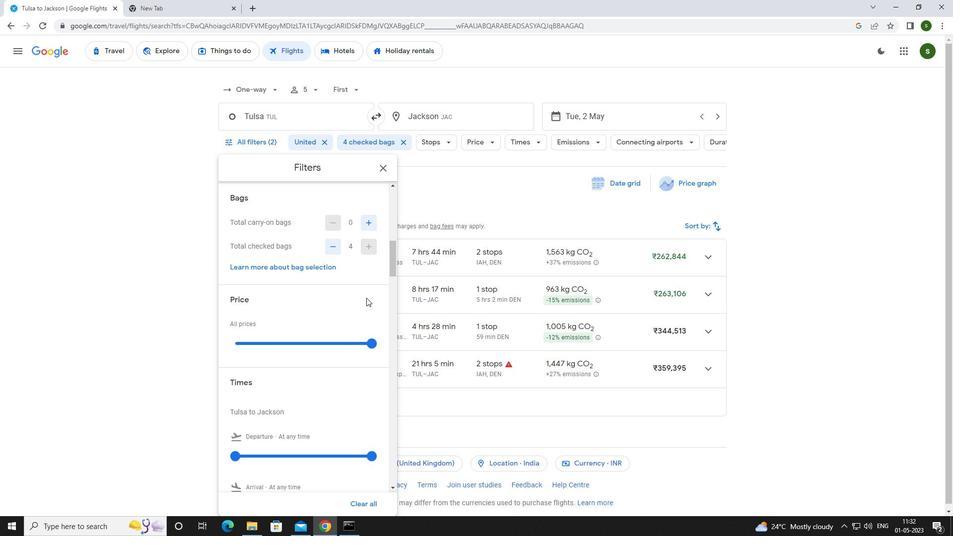 
Action: Mouse moved to (370, 295)
Screenshot: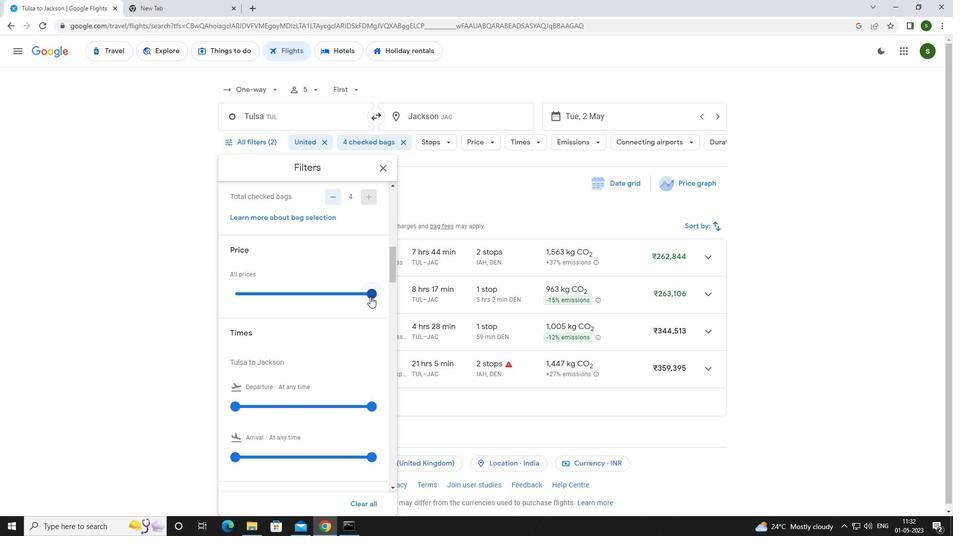 
Action: Mouse pressed left at (370, 295)
Screenshot: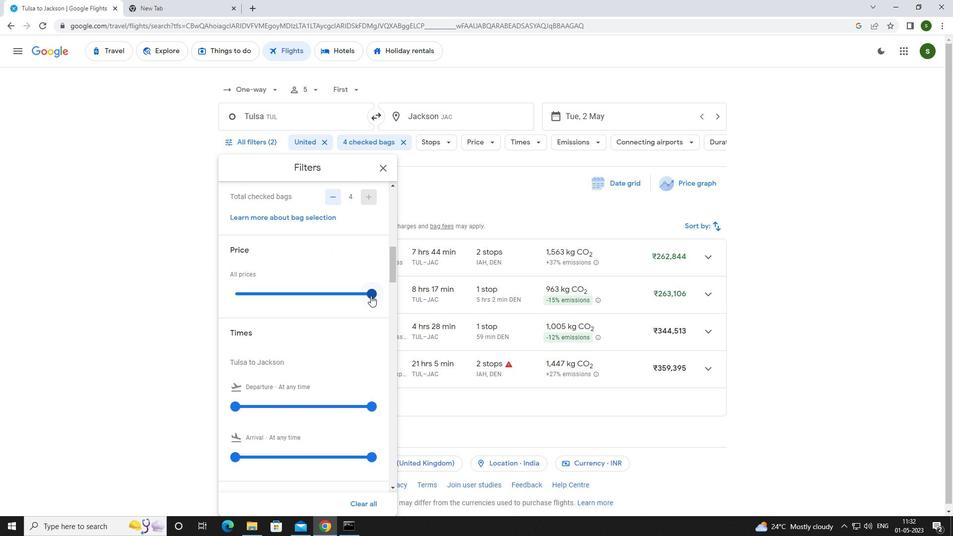
Action: Mouse moved to (319, 327)
Screenshot: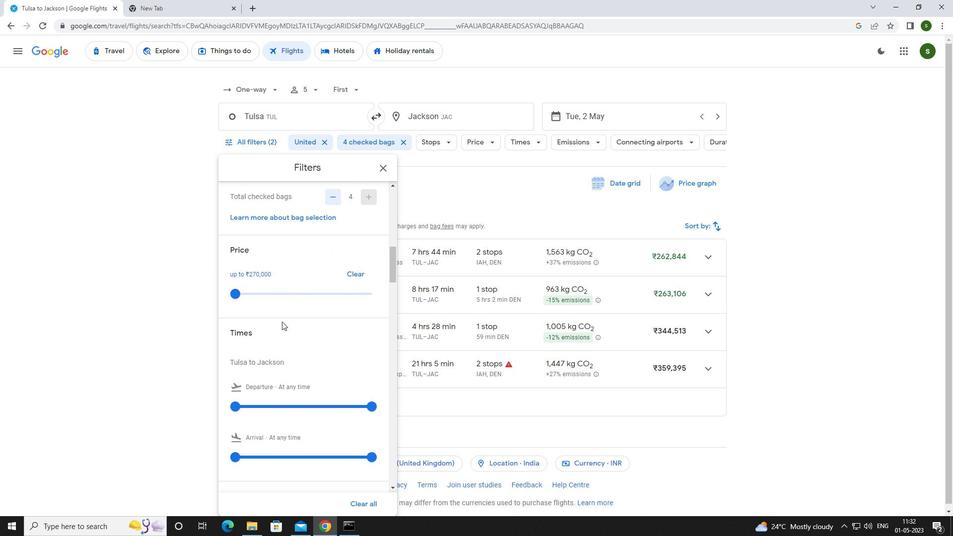 
Action: Mouse scrolled (319, 326) with delta (0, 0)
Screenshot: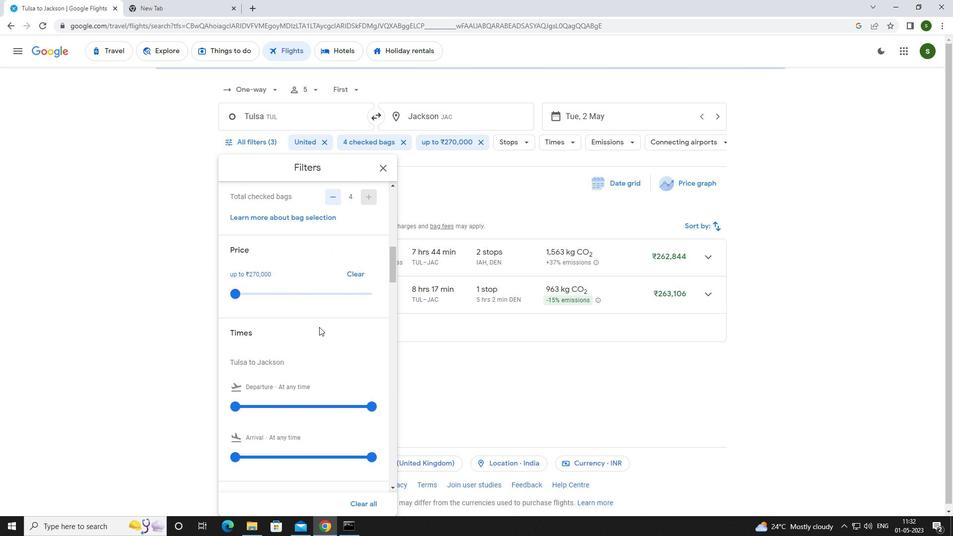 
Action: Mouse moved to (236, 353)
Screenshot: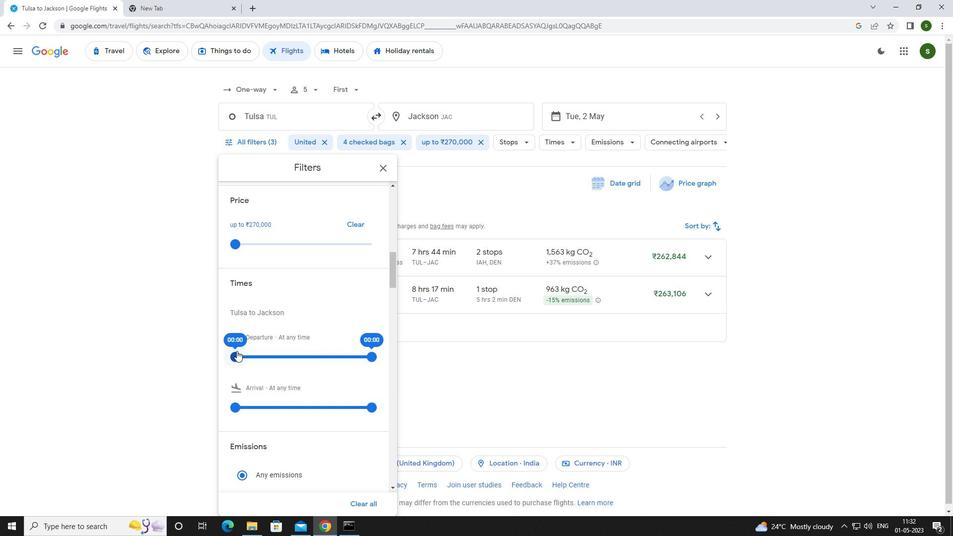 
Action: Mouse pressed left at (236, 353)
Screenshot: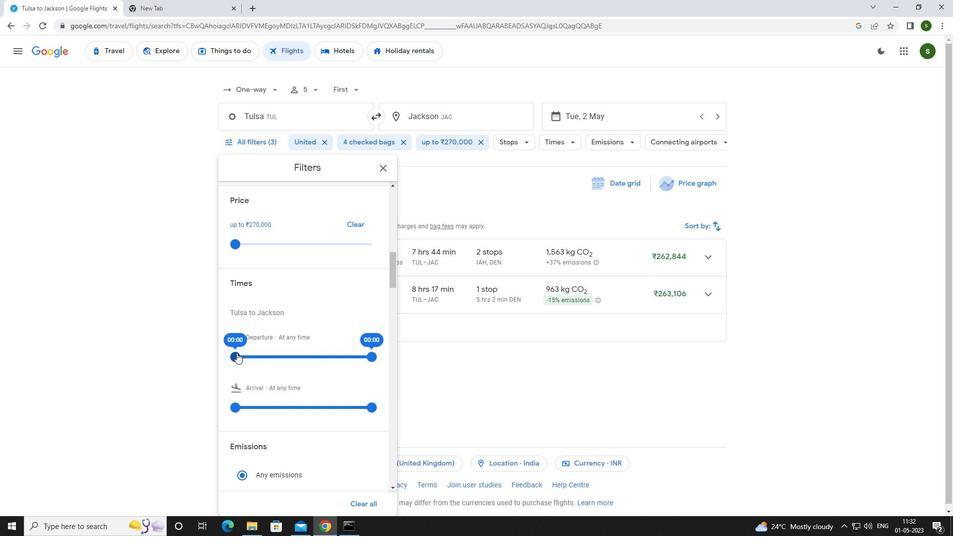 
Action: Mouse moved to (438, 355)
Screenshot: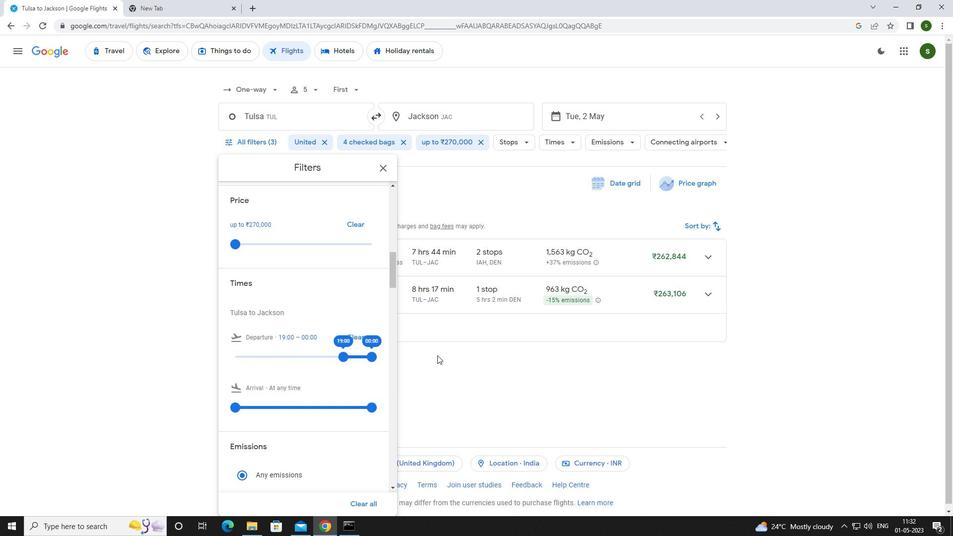 
Action: Mouse pressed left at (438, 355)
Screenshot: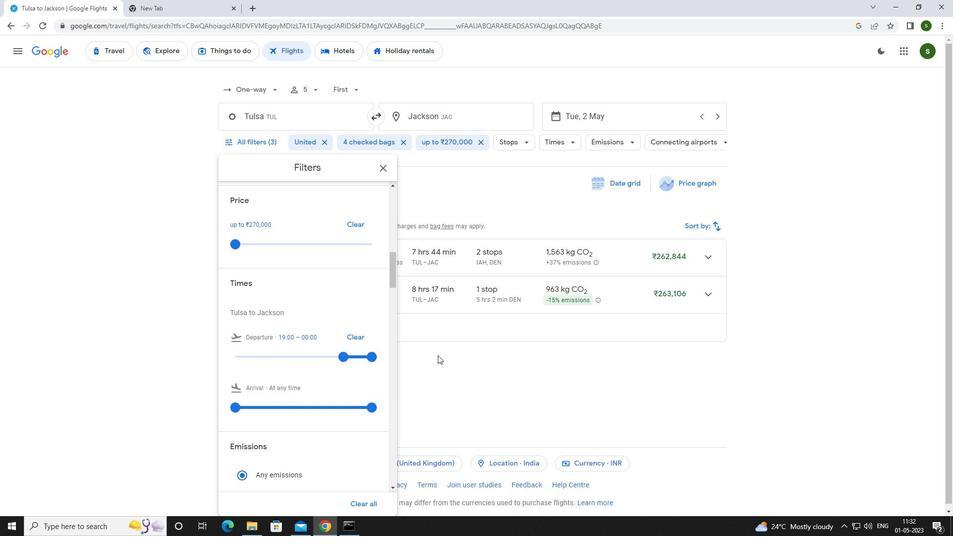 
Action: Mouse moved to (438, 356)
Screenshot: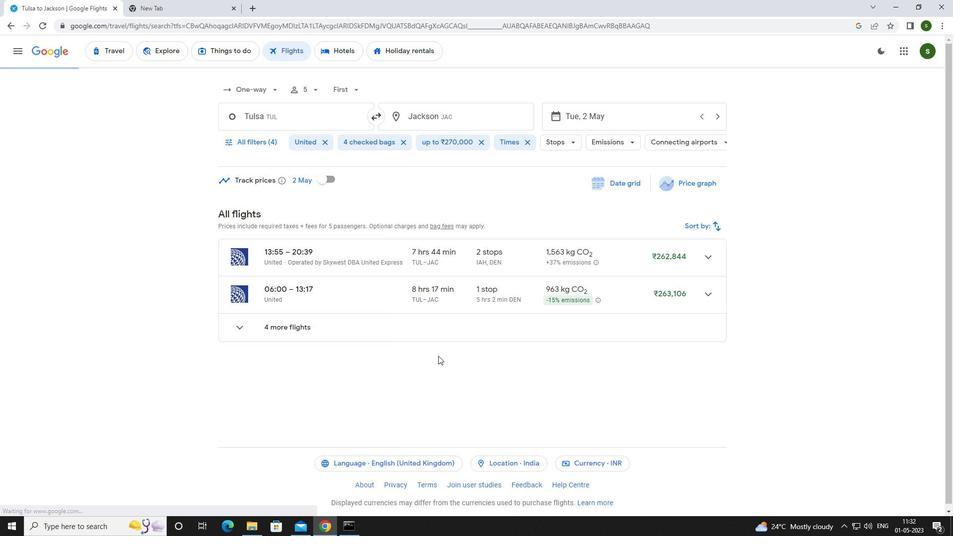 
